 Task: Add an event with the title Sales Team Training and Skill Enhancement, date '2024/03/19', time 8:00 AM to 10:00 AMand add a description: The PIP Discussion will begin with a clear and concise explanation of the purpose and objectives of the performance improvement process. Participants will have a chance to understand the specific areas of concern and the expectations for improvement. The facilitator will ensure a supportive and non-judgmental environment, fostering open communication and active listening., put the event into Green category . Add location for the event as: Kuala Lumpur, Malaysia, logged in from the account softage.4@softage.netand send the event invitation to softage.9@softage.net and softage.10@softage.net. Set a reminder for the event 5 minutes before
Action: Mouse moved to (119, 93)
Screenshot: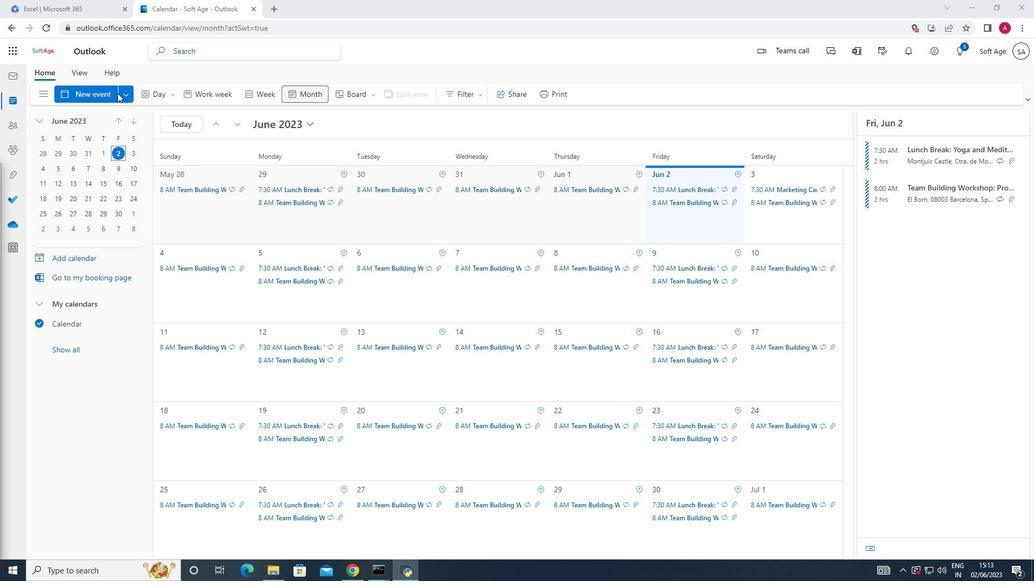 
Action: Mouse pressed left at (119, 93)
Screenshot: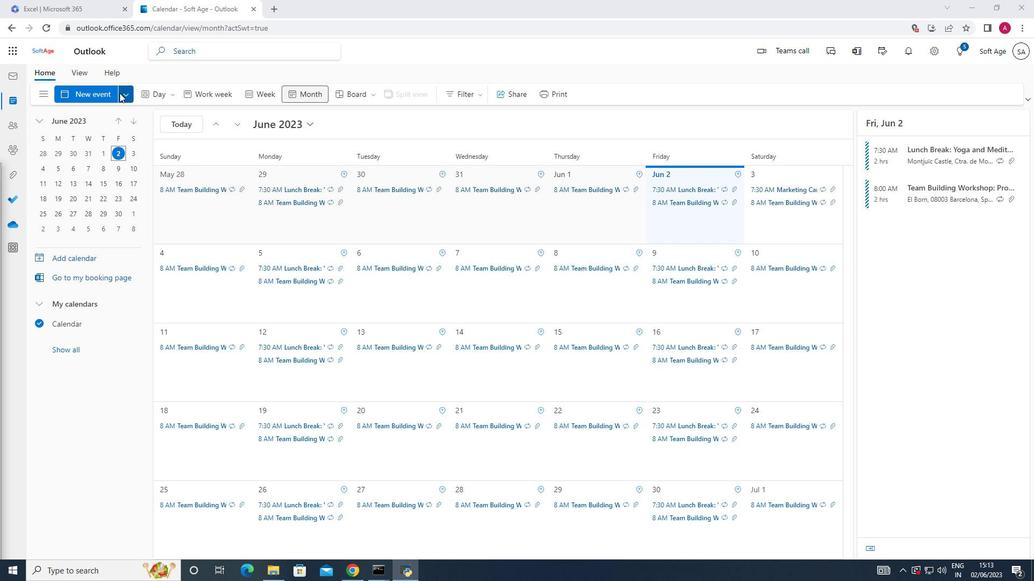
Action: Mouse moved to (89, 137)
Screenshot: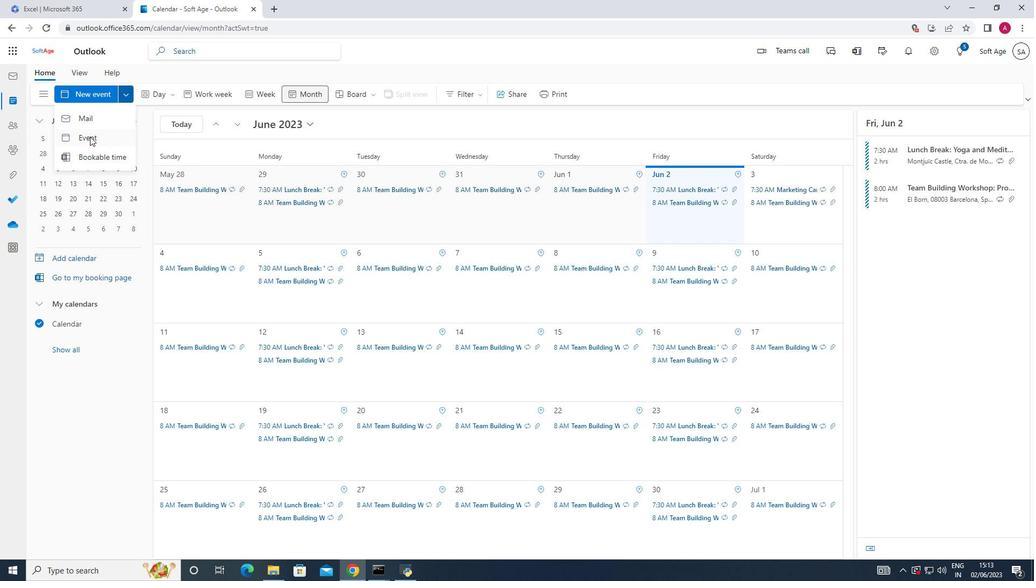 
Action: Mouse pressed left at (89, 137)
Screenshot: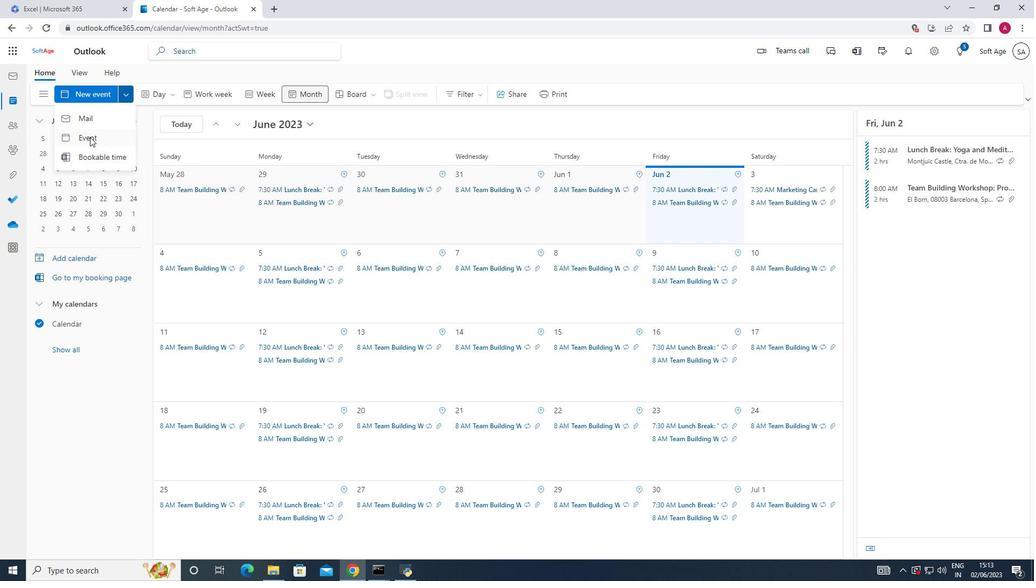 
Action: Mouse moved to (263, 163)
Screenshot: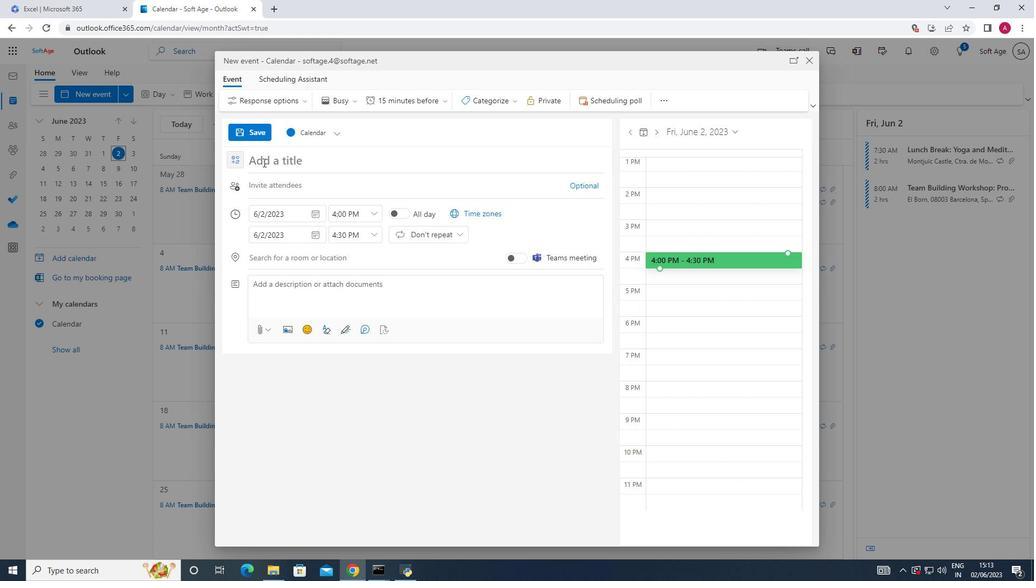 
Action: Mouse pressed left at (263, 163)
Screenshot: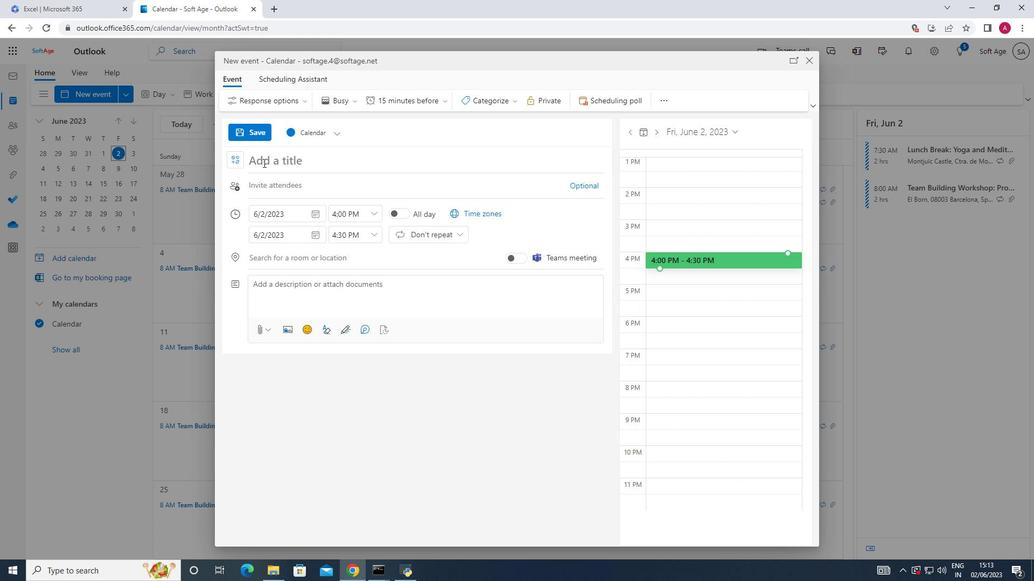 
Action: Key pressed <Key.shift><Key.shift><Key.shift><Key.shift><Key.shift><Key.shift><Key.shift><Key.shift><Key.shift><Key.shift><Key.shift><Key.shift><Key.shift><Key.shift><Key.shift><Key.shift><Key.shift><Key.shift><Key.shift><Key.shift><Key.shift><Key.shift><Key.shift><Key.shift><Key.shift><Key.shift><Key.shift><Key.shift><Key.shift><Key.shift><Key.shift><Key.shift><Key.shift>Sales<Key.space><Key.shift>Team<Key.space><Key.shift><Key.shift><Key.shift>Training<Key.space>and<Key.space><Key.shift>Skill<Key.space><Key.shift>Enhancement
Screenshot: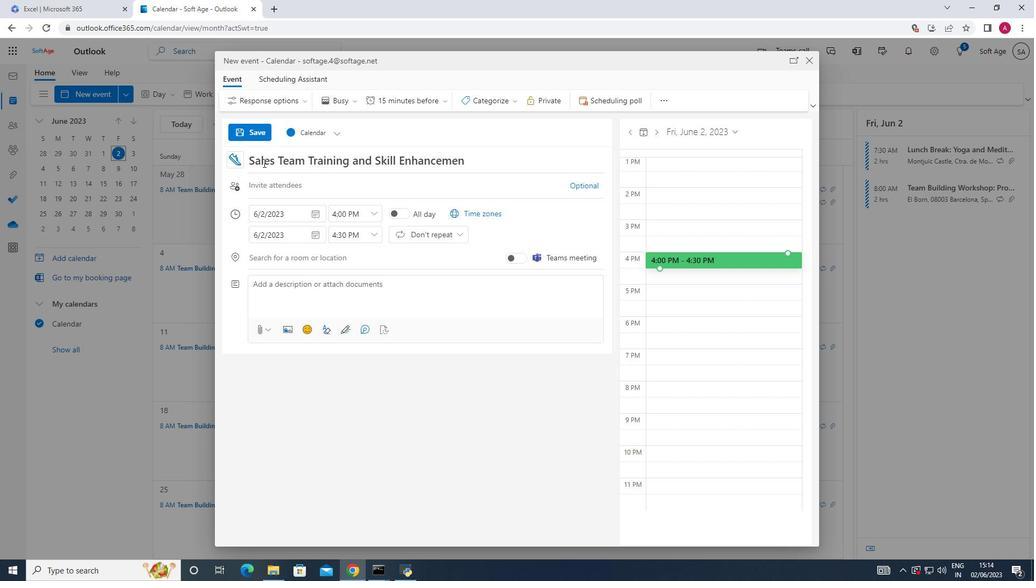 
Action: Mouse moved to (315, 217)
Screenshot: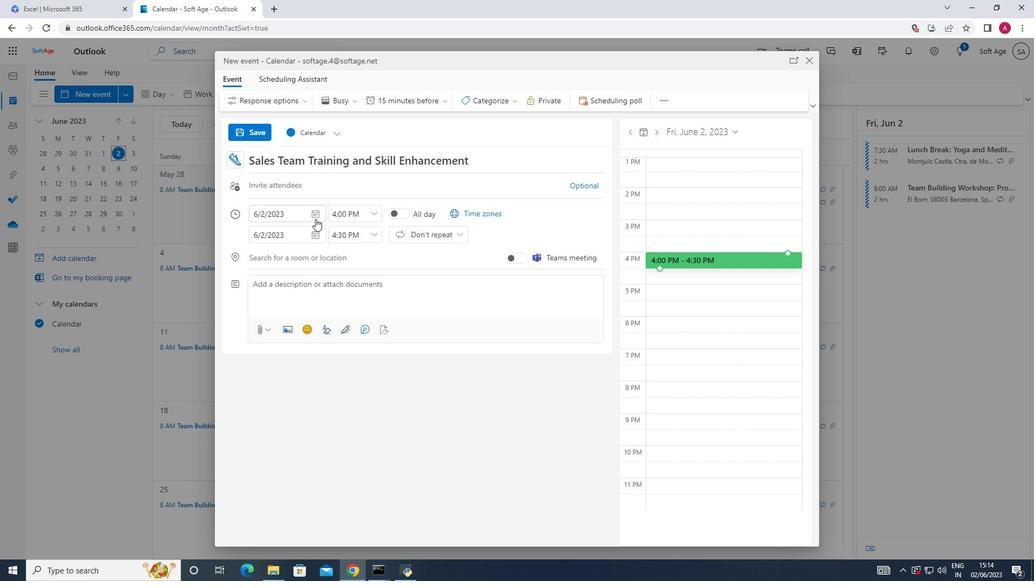 
Action: Mouse pressed left at (315, 217)
Screenshot: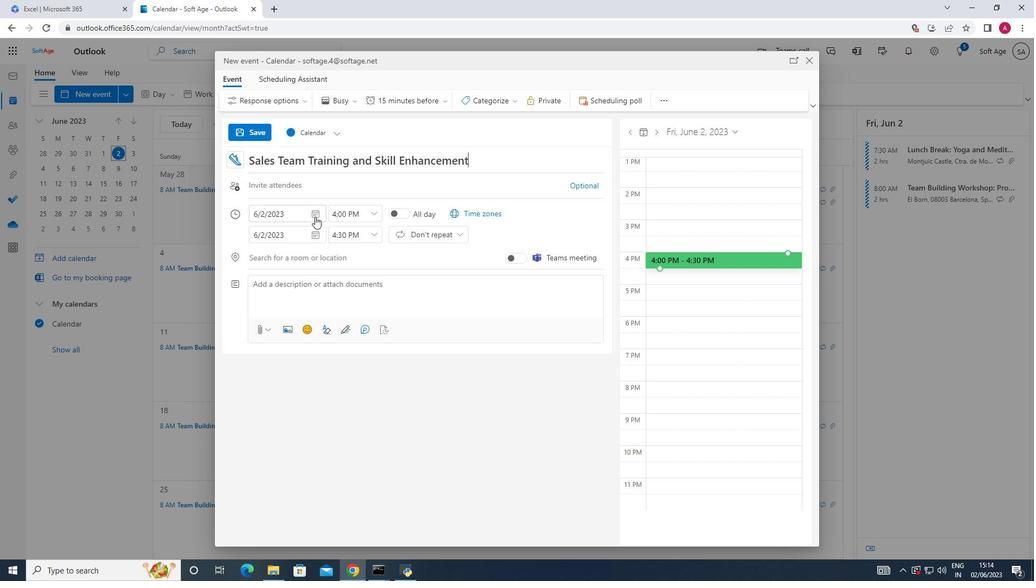 
Action: Mouse moved to (348, 238)
Screenshot: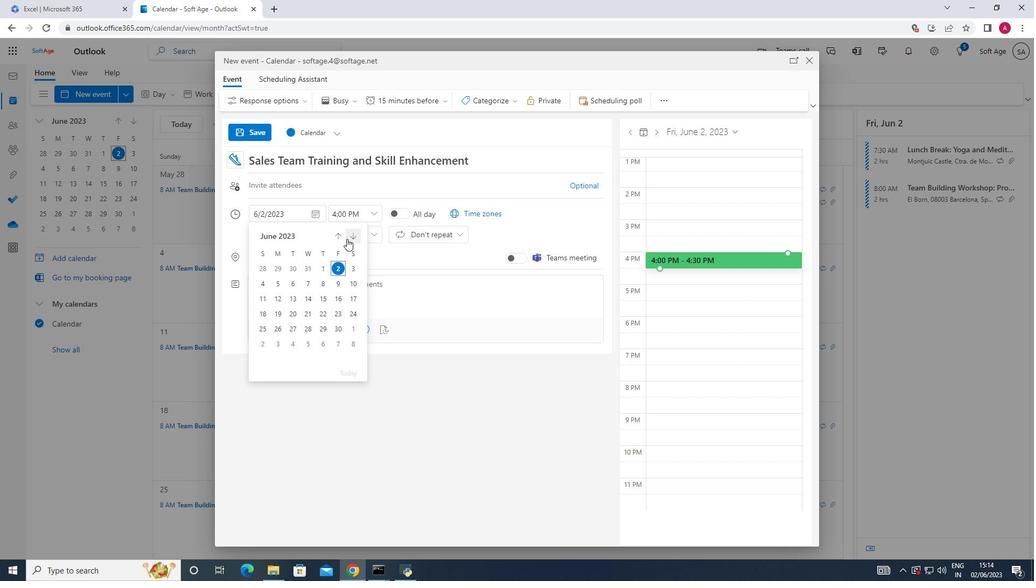 
Action: Mouse pressed left at (348, 238)
Screenshot: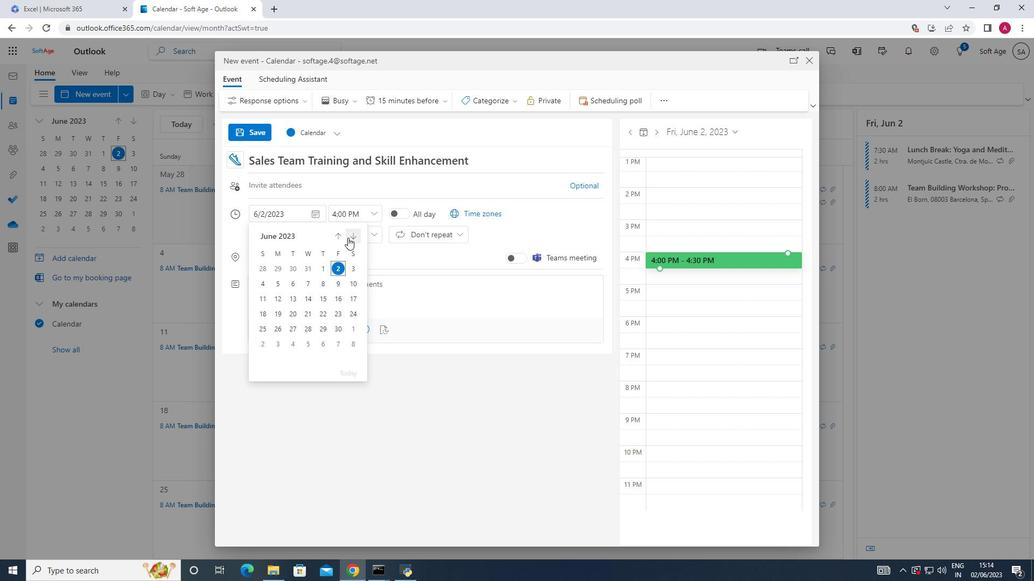 
Action: Mouse pressed left at (348, 238)
Screenshot: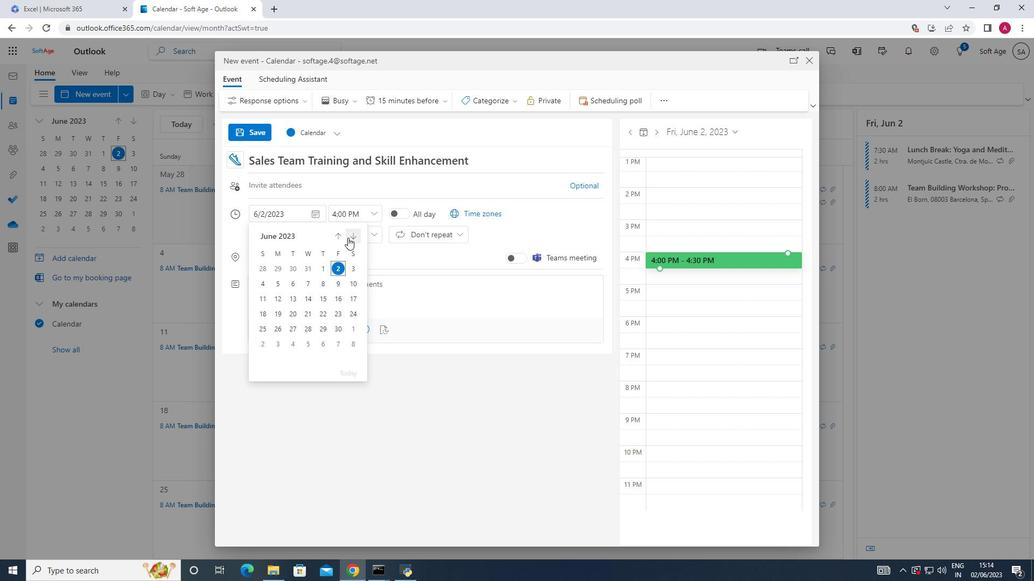 
Action: Mouse pressed left at (348, 238)
Screenshot: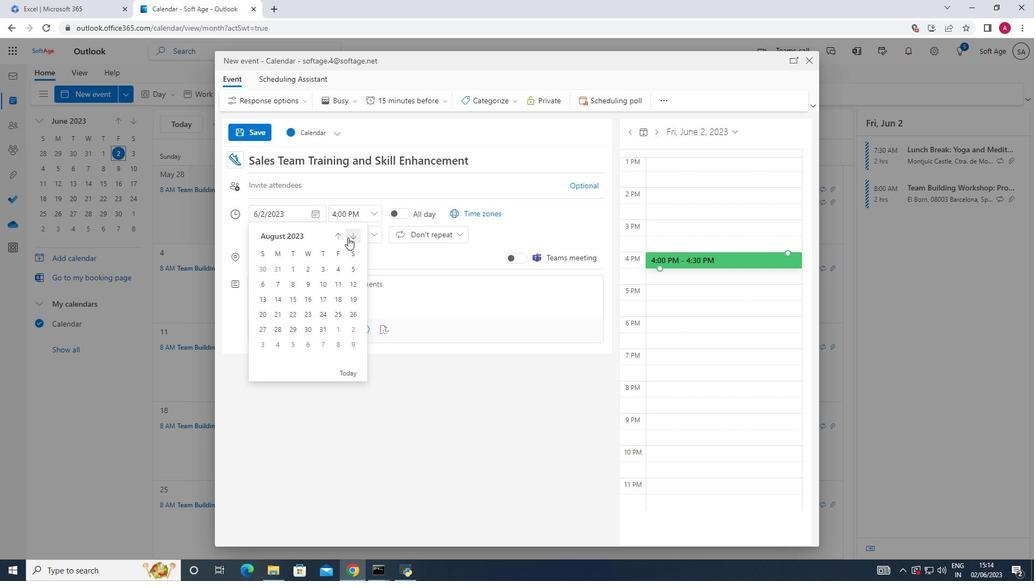 
Action: Mouse pressed left at (348, 238)
Screenshot: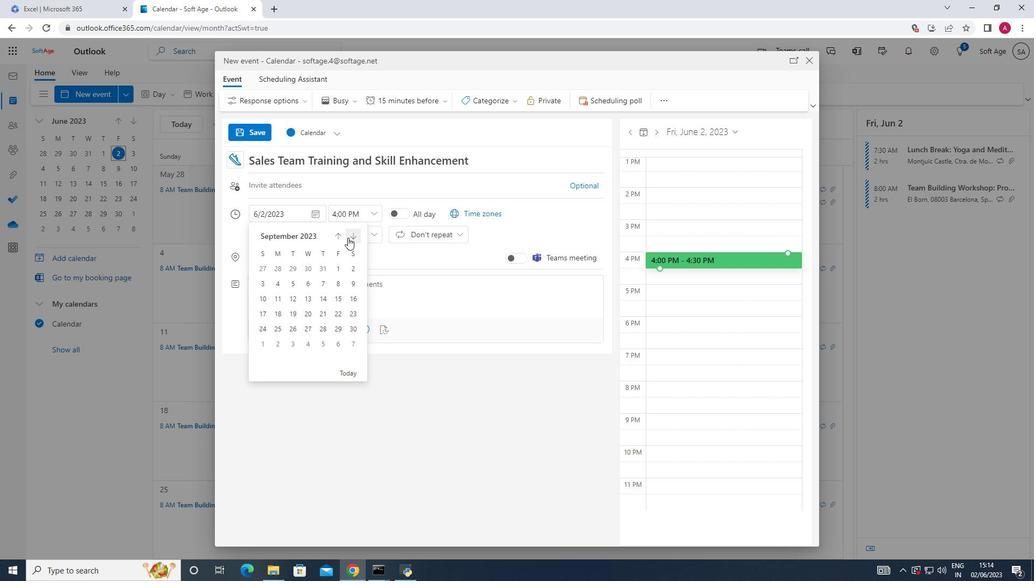 
Action: Mouse pressed left at (348, 238)
Screenshot: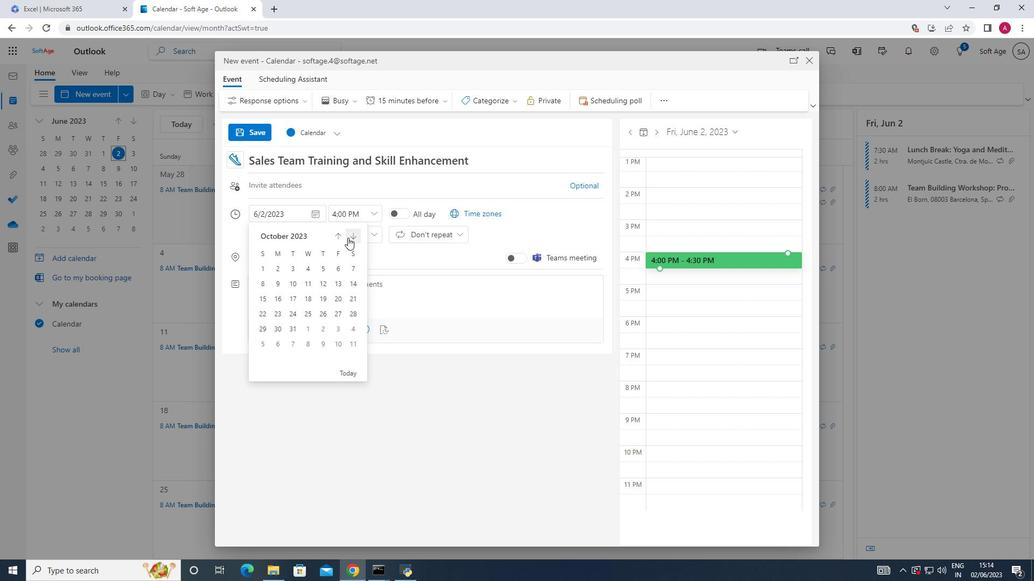
Action: Mouse pressed left at (348, 238)
Screenshot: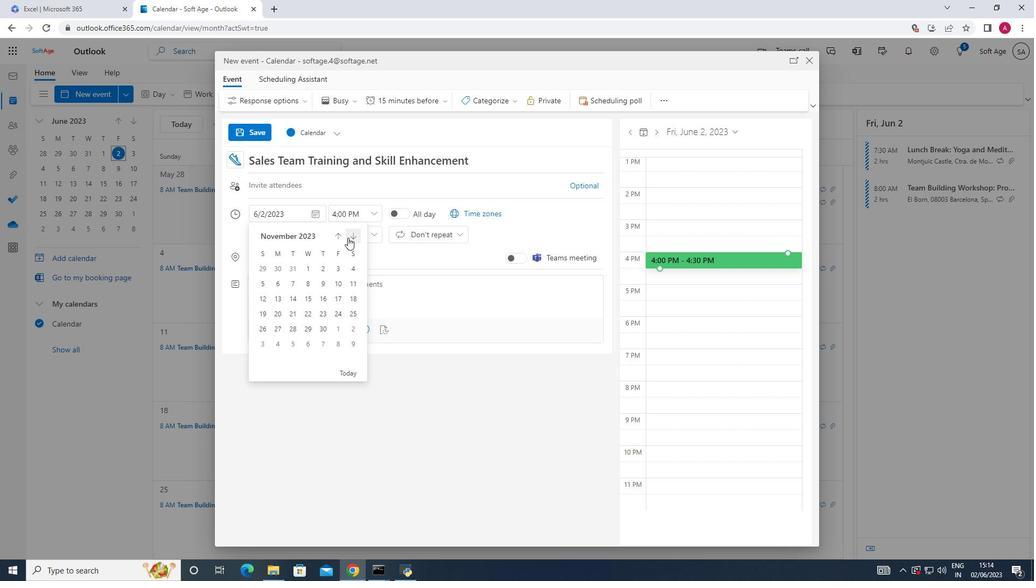 
Action: Mouse pressed left at (348, 238)
Screenshot: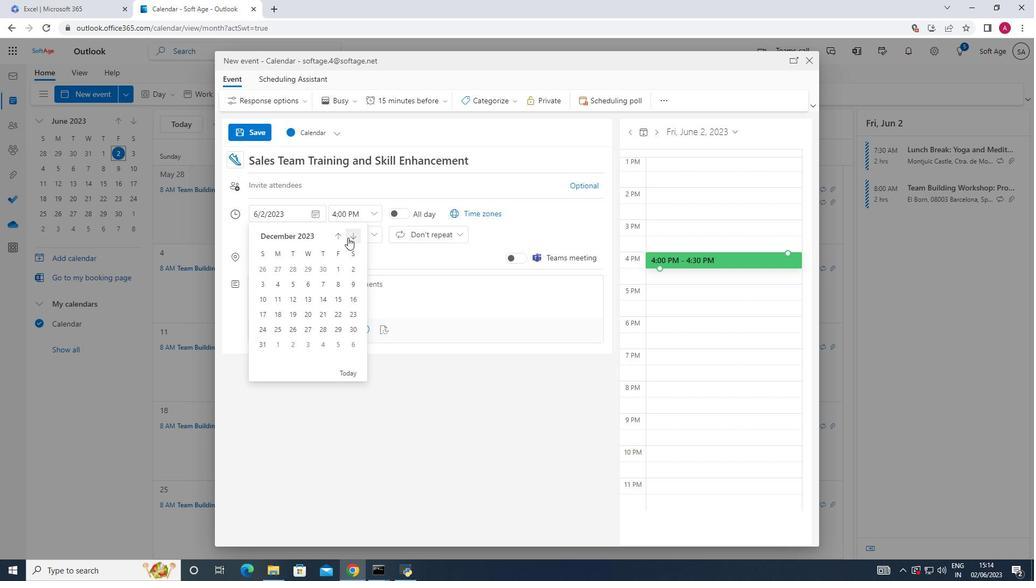 
Action: Mouse pressed left at (348, 238)
Screenshot: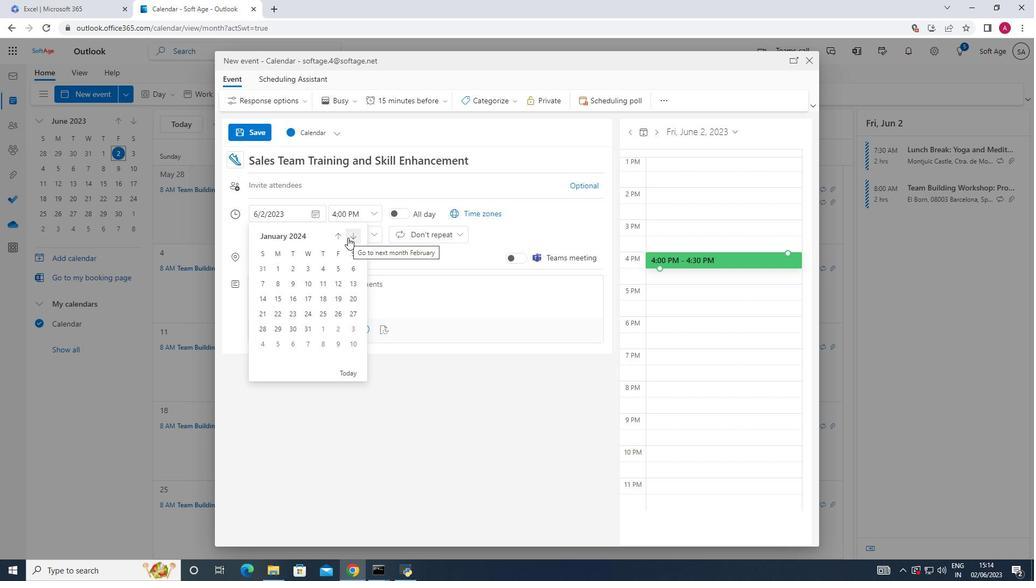 
Action: Mouse pressed left at (348, 238)
Screenshot: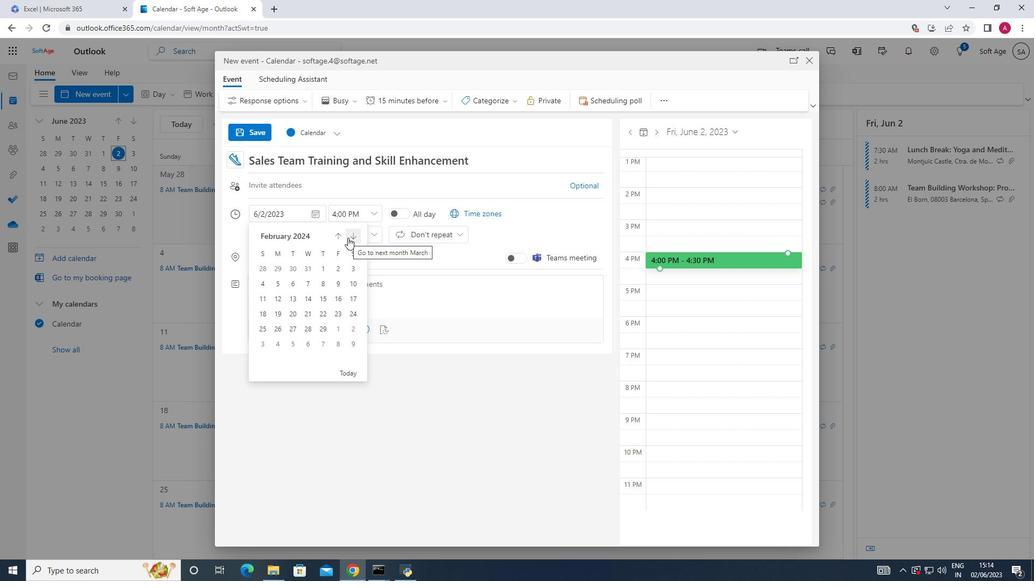 
Action: Mouse moved to (295, 310)
Screenshot: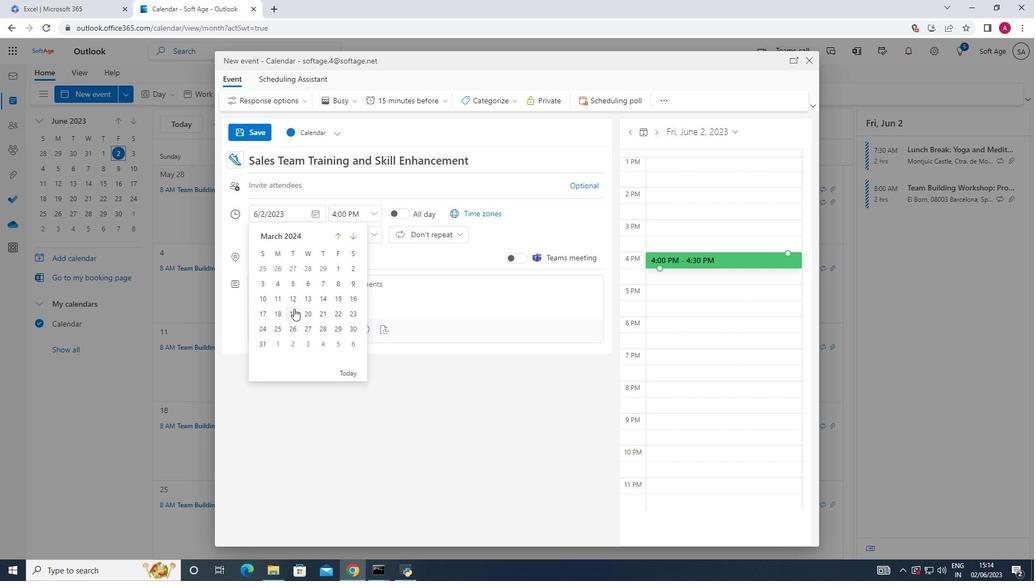 
Action: Mouse pressed left at (295, 310)
Screenshot: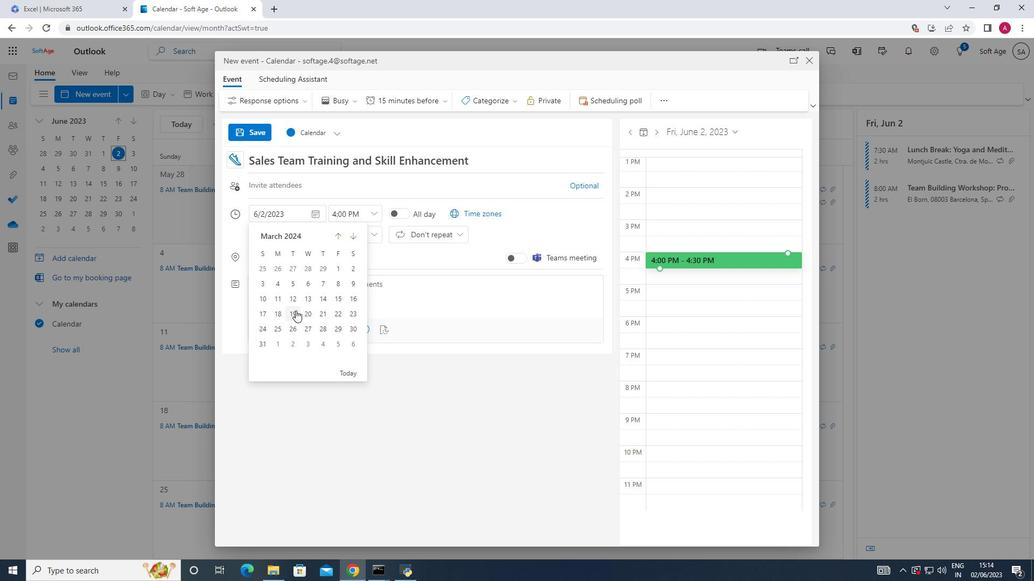 
Action: Mouse moved to (375, 212)
Screenshot: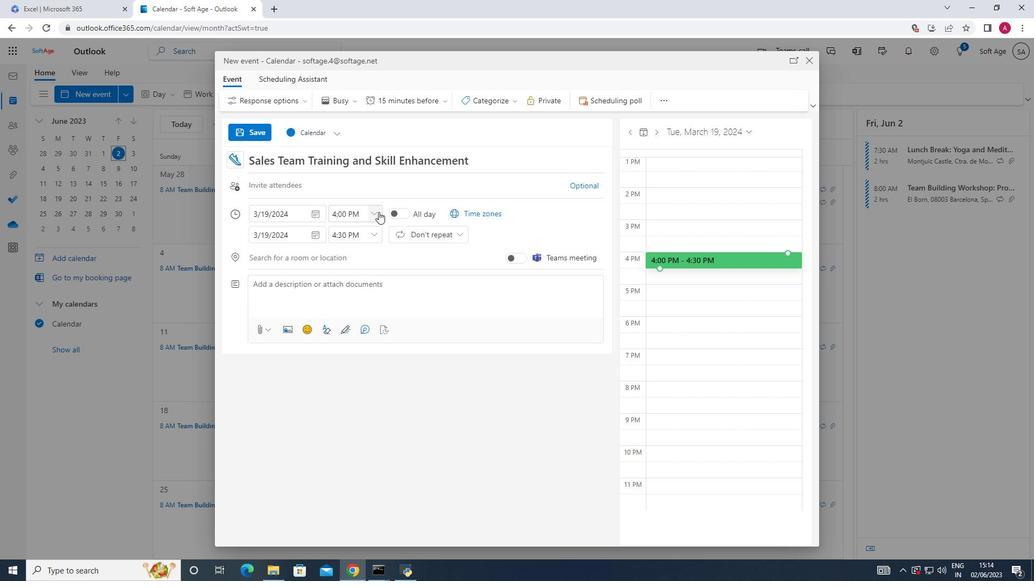 
Action: Mouse pressed left at (375, 212)
Screenshot: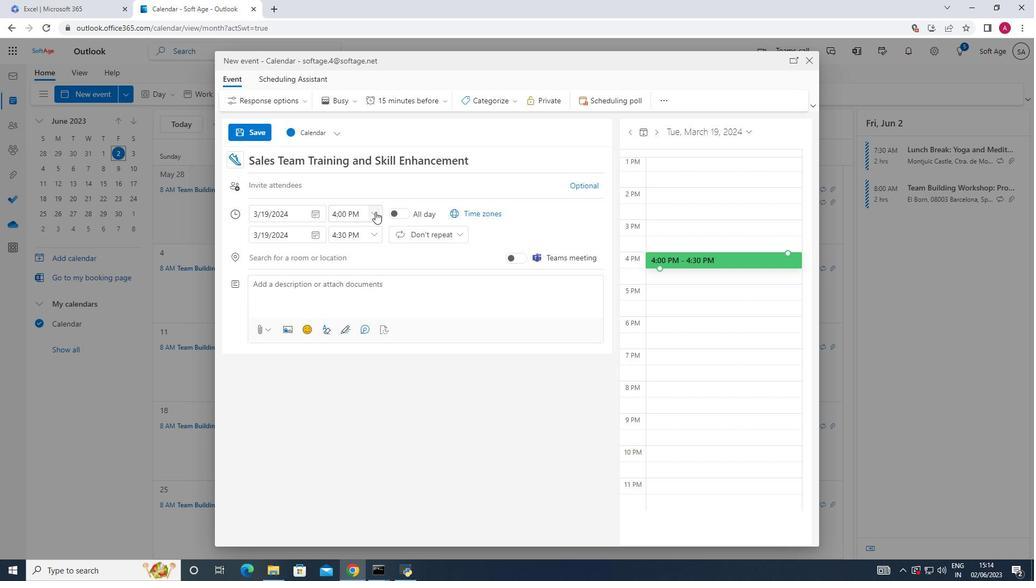 
Action: Mouse moved to (360, 240)
Screenshot: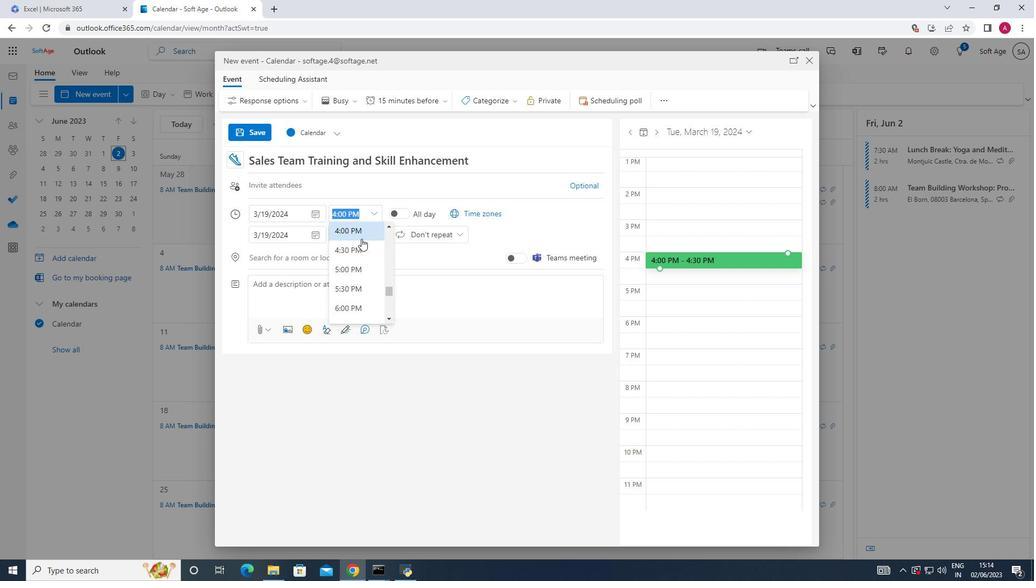 
Action: Mouse scrolled (360, 241) with delta (0, 0)
Screenshot: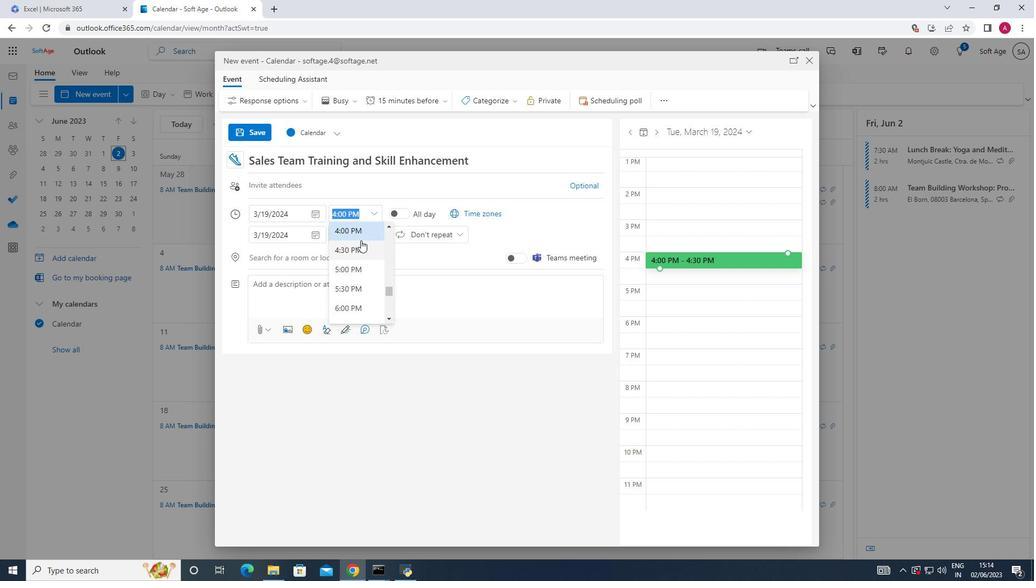 
Action: Mouse scrolled (360, 241) with delta (0, 0)
Screenshot: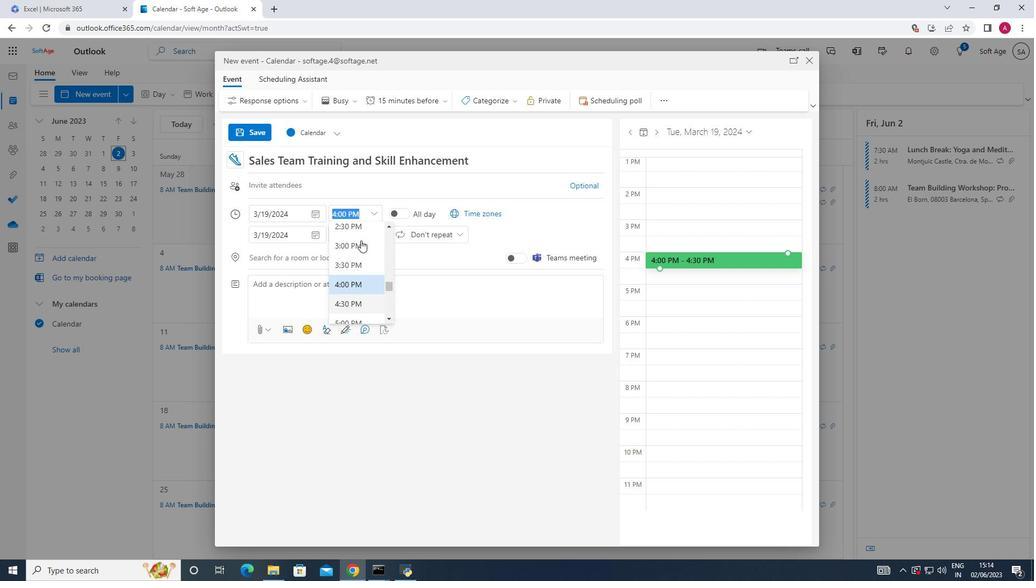 
Action: Mouse scrolled (360, 241) with delta (0, 0)
Screenshot: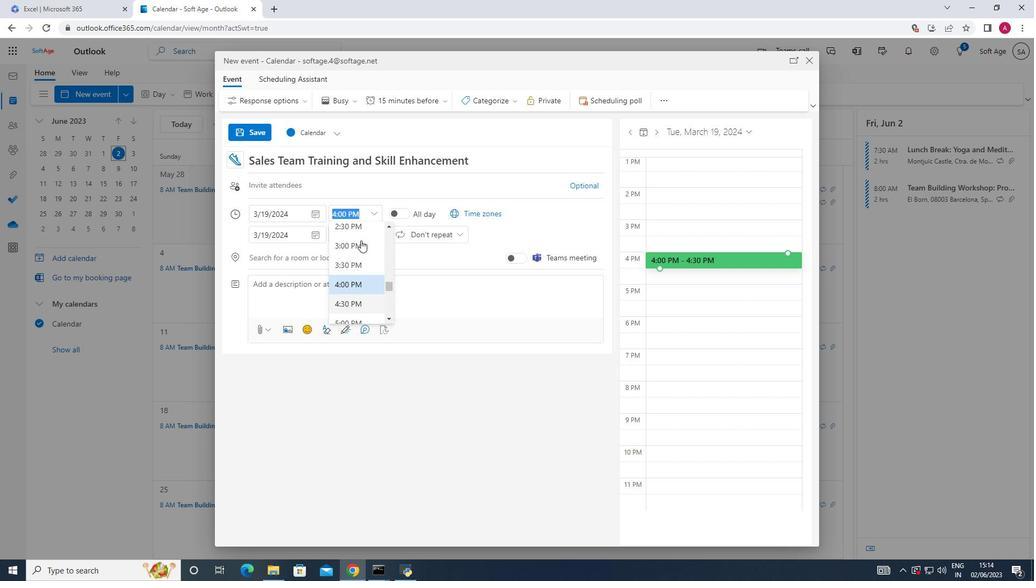 
Action: Mouse scrolled (360, 241) with delta (0, 0)
Screenshot: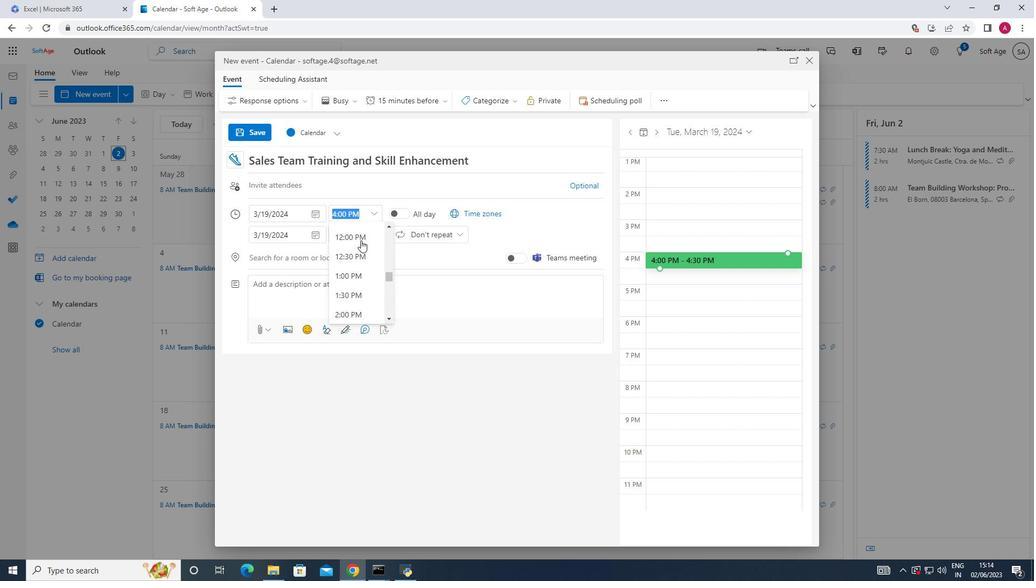 
Action: Mouse scrolled (360, 241) with delta (0, 0)
Screenshot: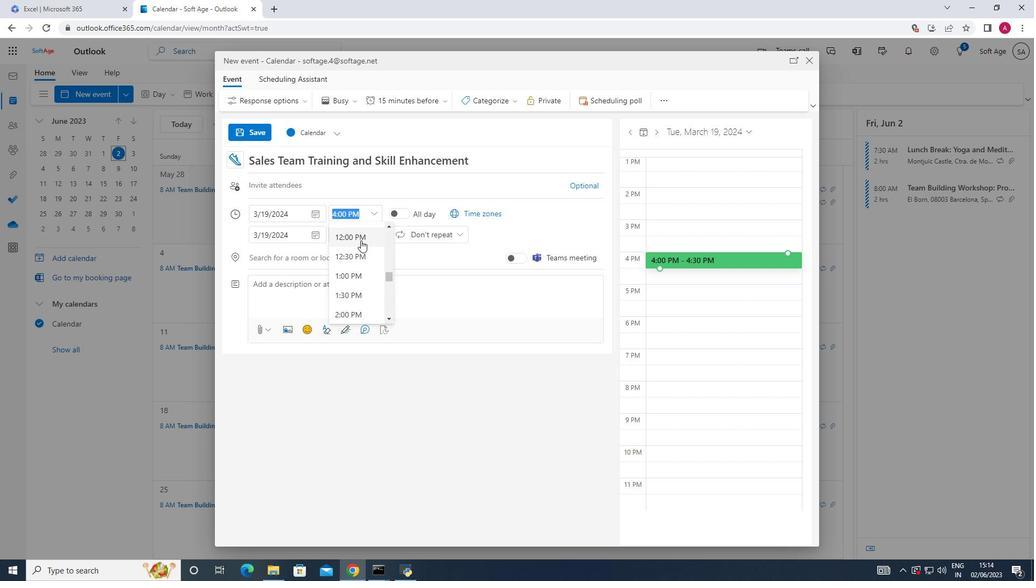 
Action: Mouse scrolled (360, 241) with delta (0, 0)
Screenshot: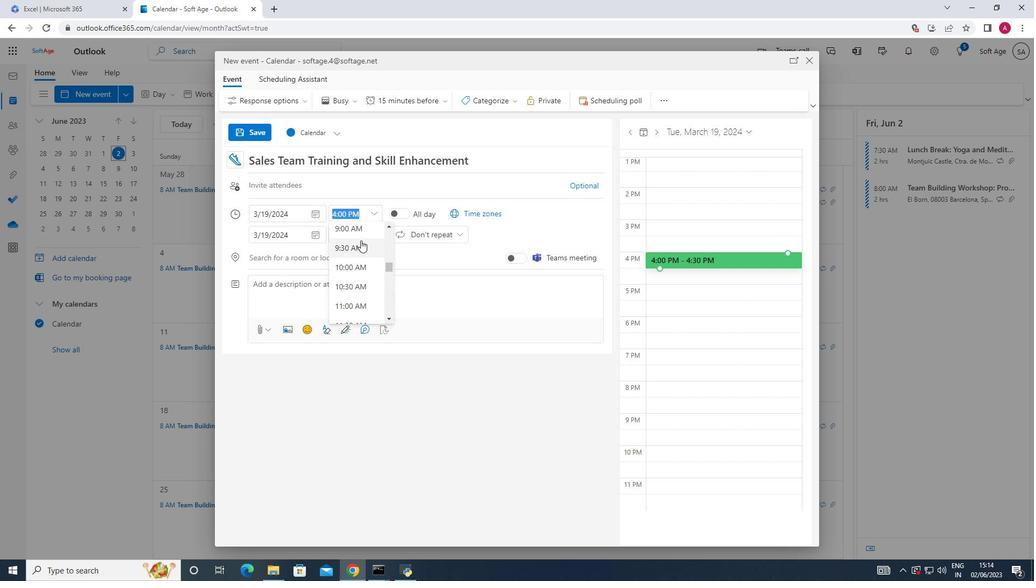 
Action: Mouse scrolled (360, 241) with delta (0, 0)
Screenshot: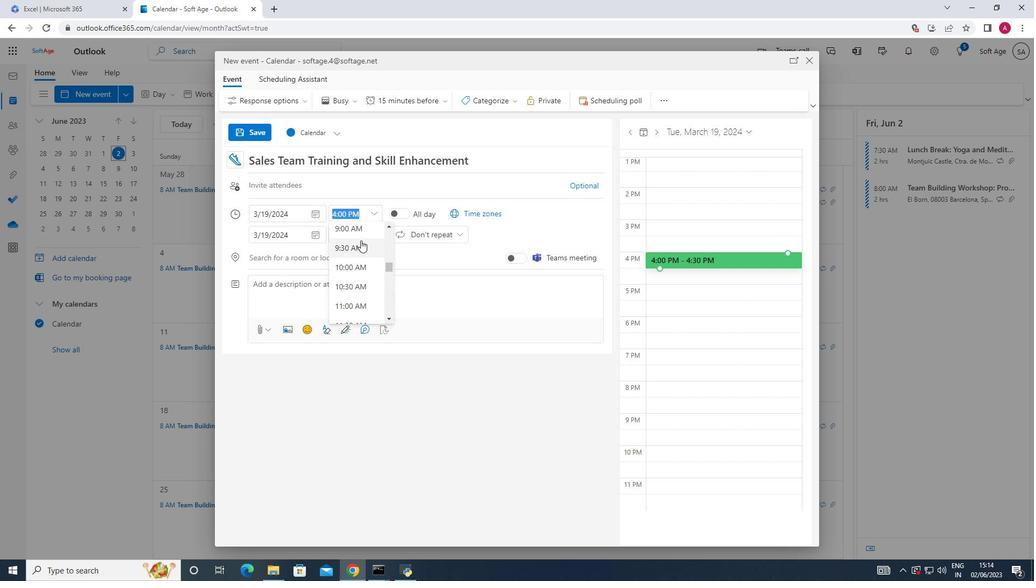
Action: Mouse scrolled (360, 240) with delta (0, 0)
Screenshot: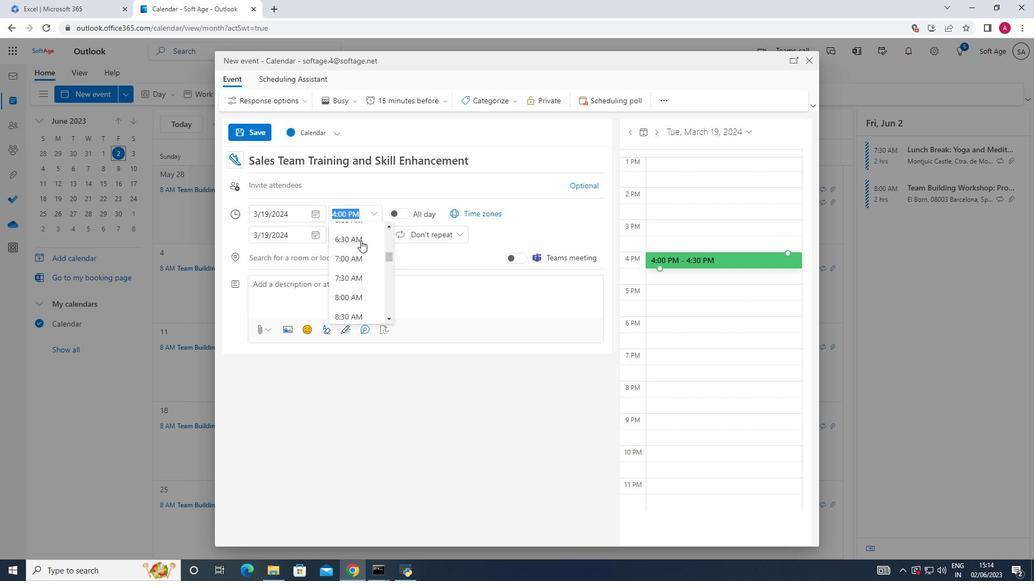 
Action: Mouse moved to (351, 240)
Screenshot: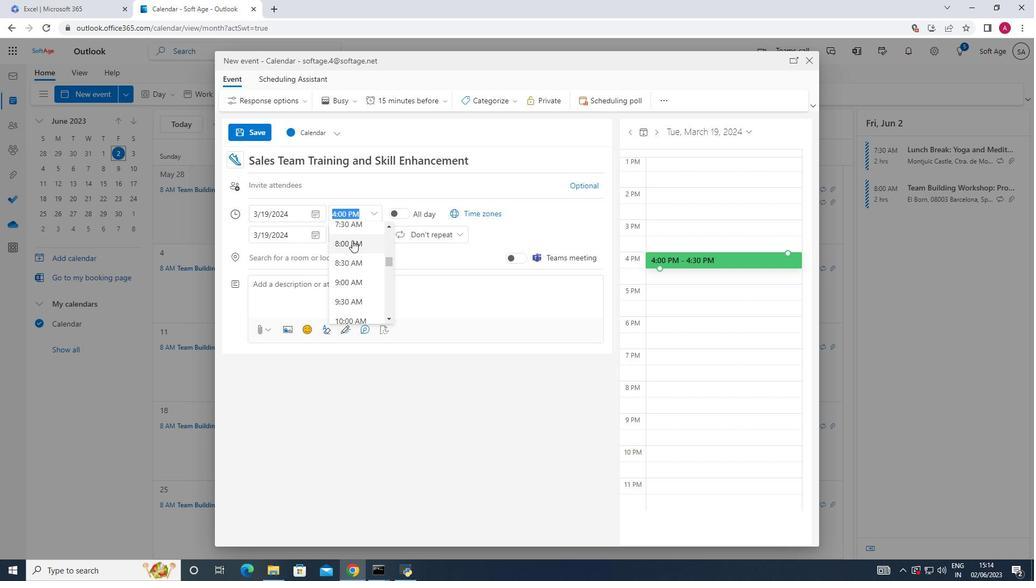 
Action: Mouse pressed left at (351, 240)
Screenshot: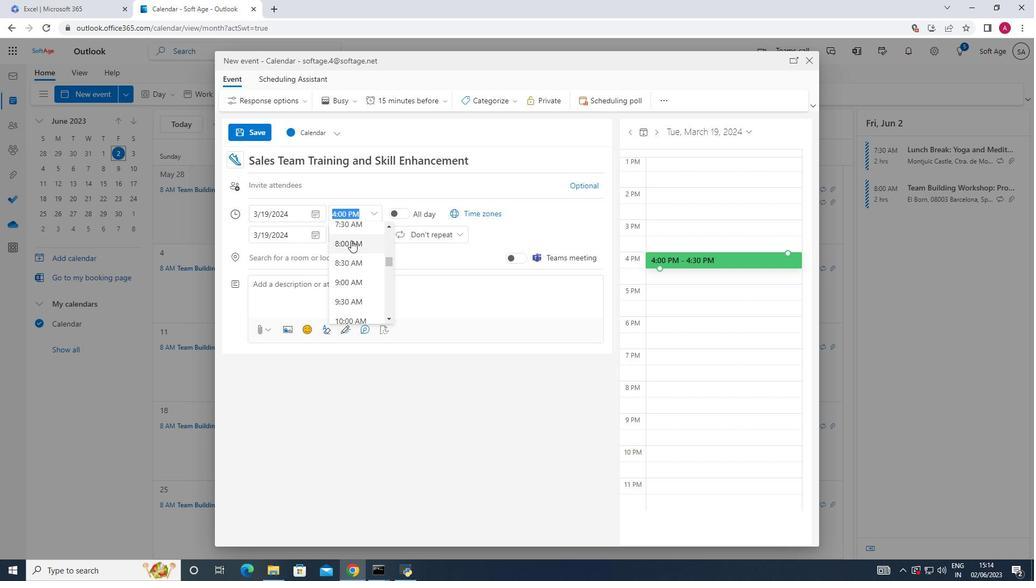 
Action: Mouse moved to (372, 235)
Screenshot: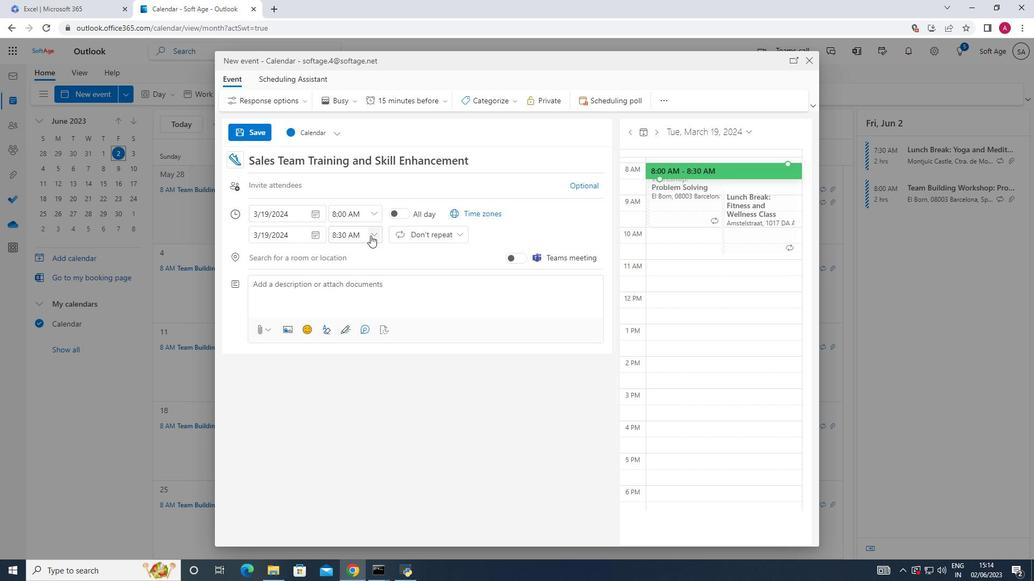 
Action: Mouse pressed left at (372, 235)
Screenshot: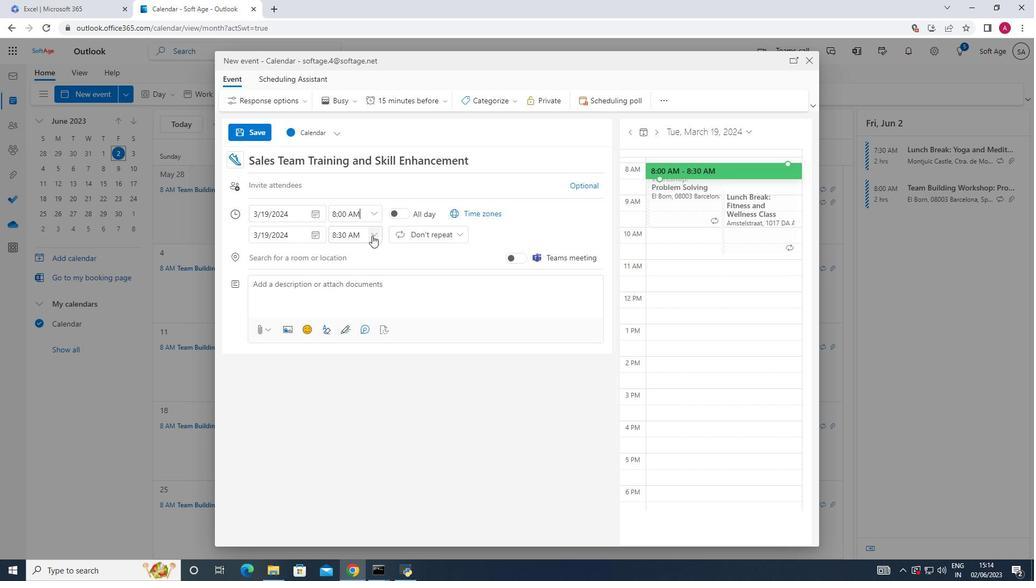 
Action: Mouse moved to (359, 304)
Screenshot: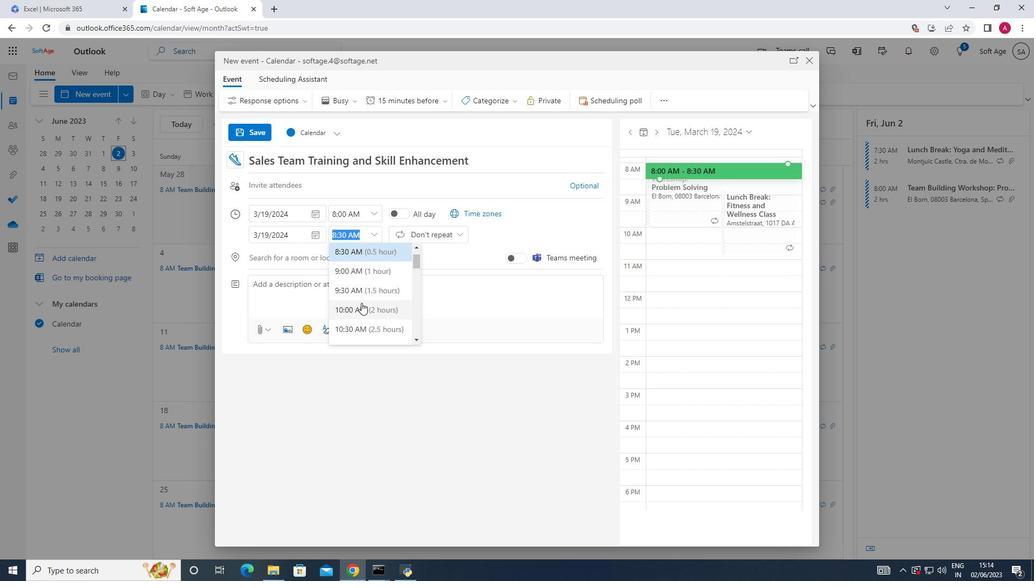 
Action: Mouse pressed left at (359, 304)
Screenshot: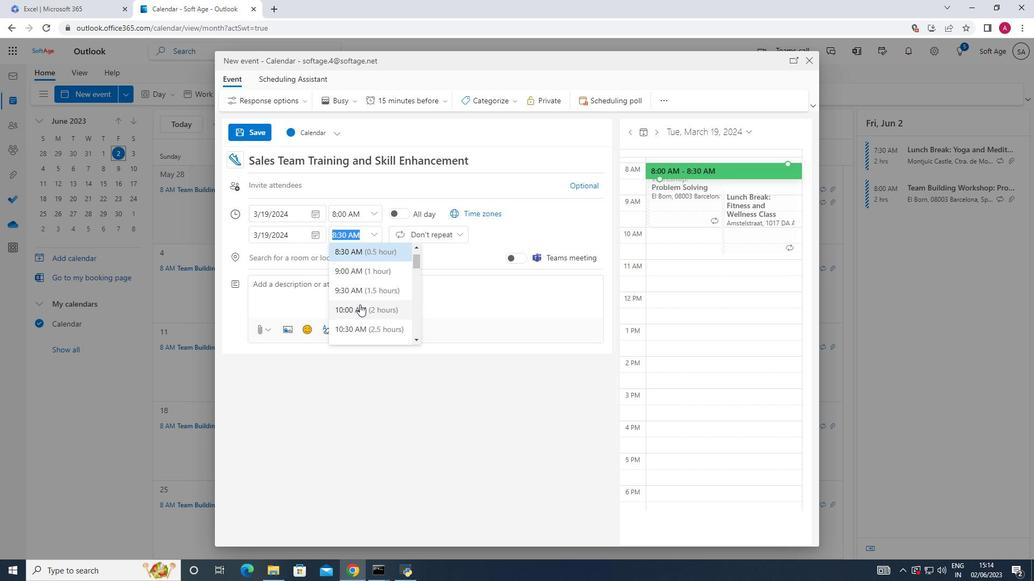 
Action: Mouse moved to (294, 287)
Screenshot: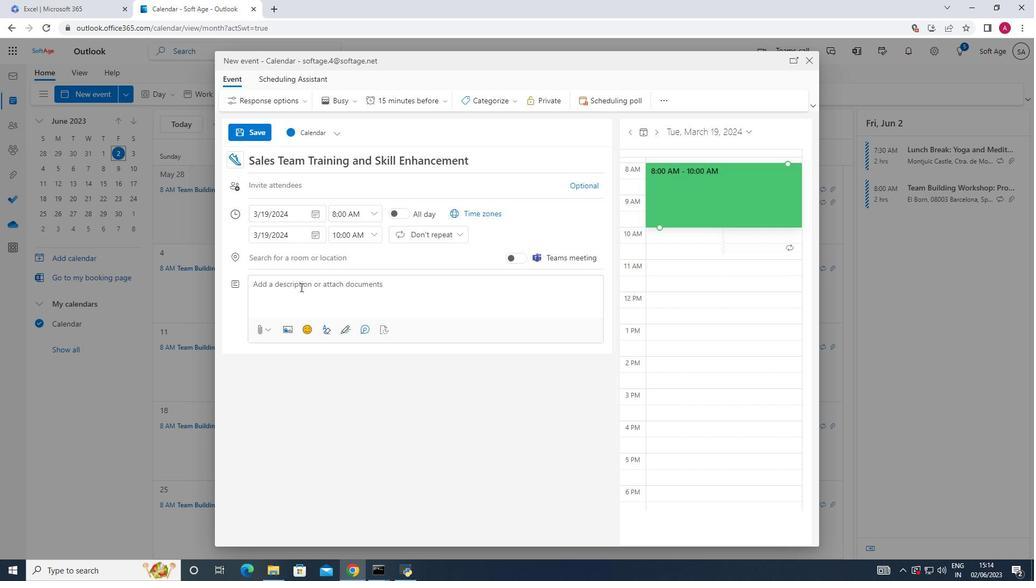 
Action: Mouse pressed left at (294, 287)
Screenshot: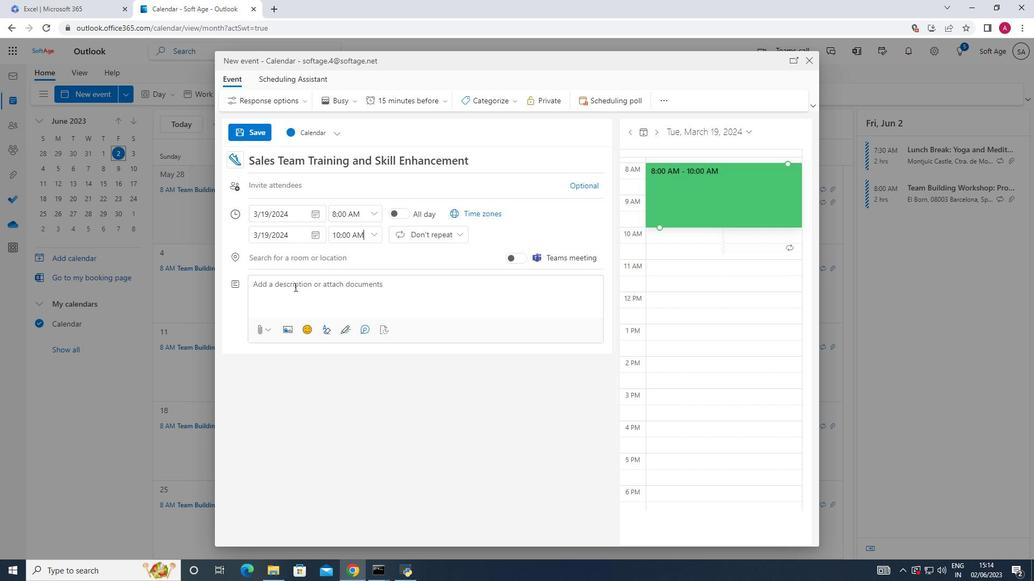 
Action: Key pressed <Key.shift>The<Key.space><Key.shift>PIP<Key.space><Key.shift>Discussion<Key.space>will<Key.space>begin<Key.space>with<Key.space>a<Key.space>clear<Key.space>and<Key.space>concise<Key.space>explanation<Key.space>of<Key.space>the<Key.space>purpose<Key.space>and<Key.space>objectives<Key.space>of<Key.space>the<Key.space>performance<Key.space>improvement<Key.space>process.<Key.space>p<Key.backspace><Key.shift_r>Participants<Key.space>wii<Key.backspace>ll<Key.space>have<Key.space>a<Key.space>chance<Key.space>to<Key.space>understand<Key.space>the<Key.space>specific<Key.space>areas<Key.space>of<Key.space>concern<Key.space>and<Key.space>the<Key.space>expectations<Key.space>for<Key.space>improvement.<Key.space><Key.shift><Key.shift><Key.shift><Key.shift><Key.shift><Key.shift><Key.shift><Key.shift><Key.shift><Key.shift><Key.shift><Key.shift><Key.shift><Key.shift><Key.shift><Key.shift><Key.shift><Key.shift><Key.shift><Key.shift><Key.shift><Key.shift><Key.shift><Key.shift>The<Key.space>facilitor<Key.space>
Screenshot: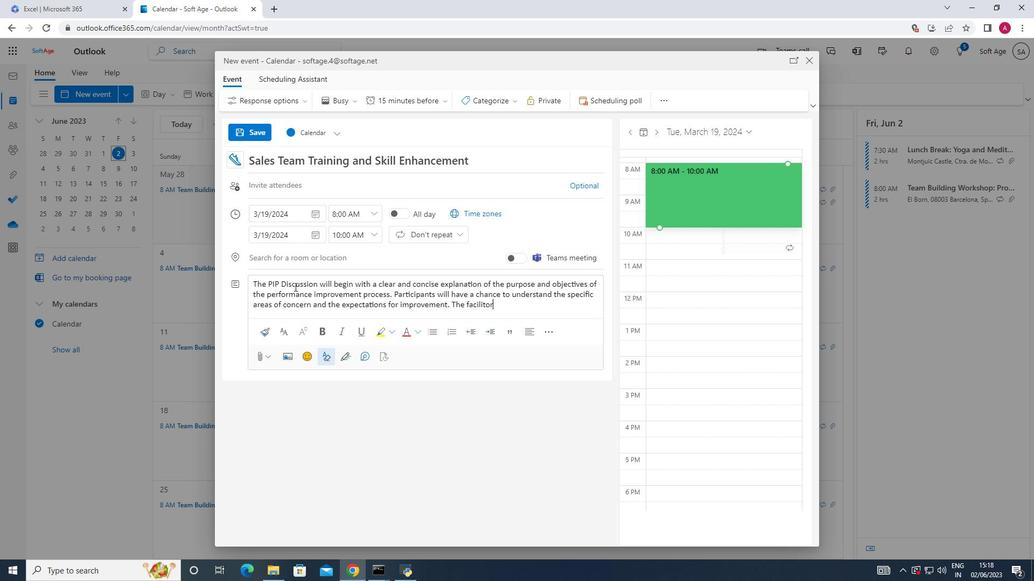 
Action: Mouse moved to (484, 305)
Screenshot: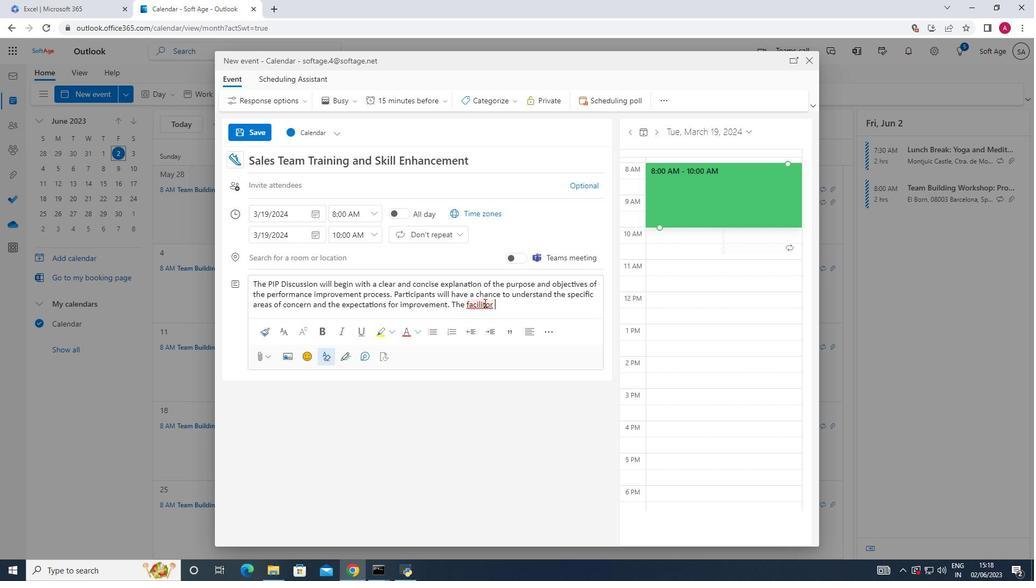 
Action: Mouse pressed left at (484, 305)
Screenshot: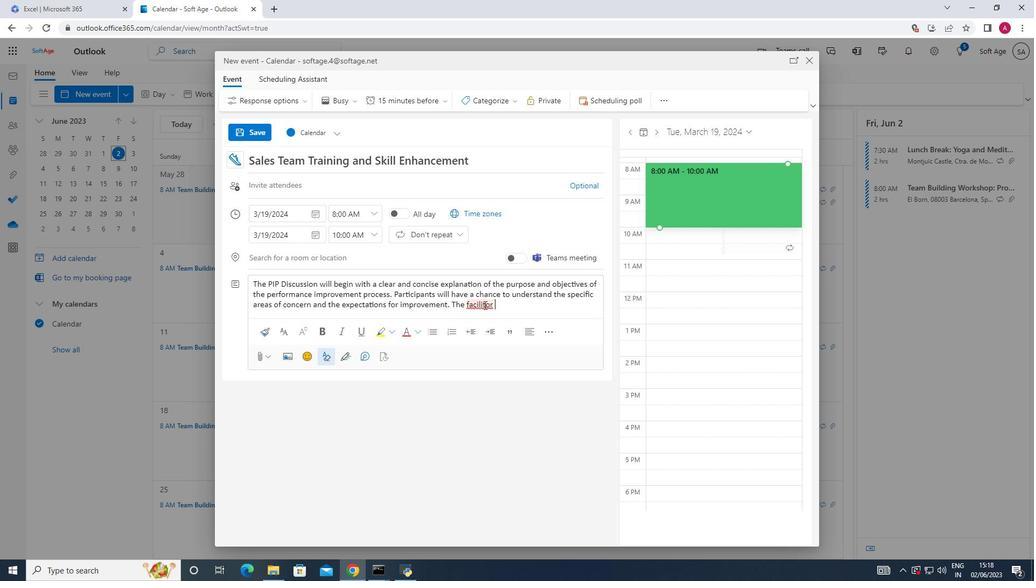 
Action: Mouse moved to (480, 343)
Screenshot: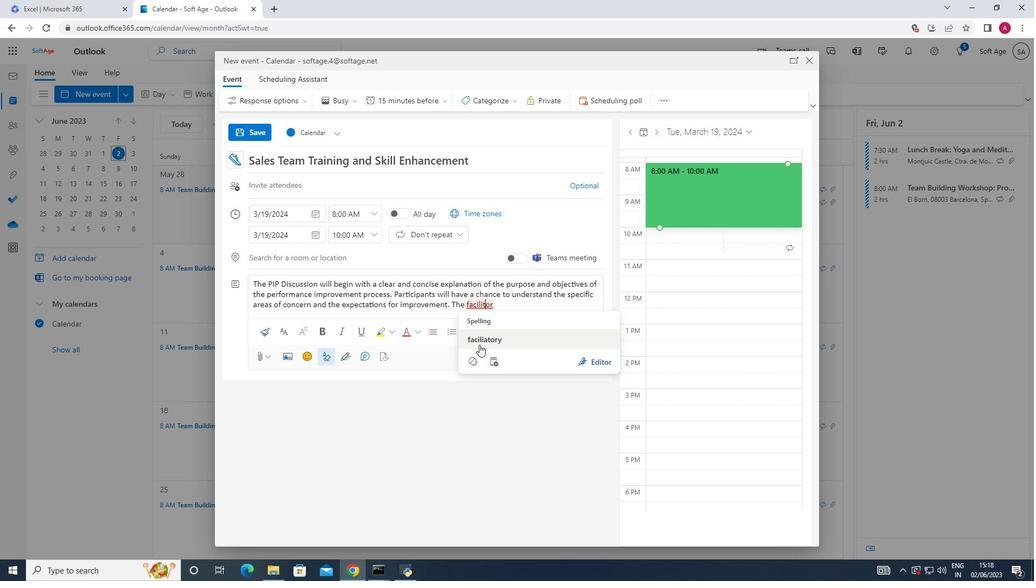 
Action: Mouse pressed left at (480, 343)
Screenshot: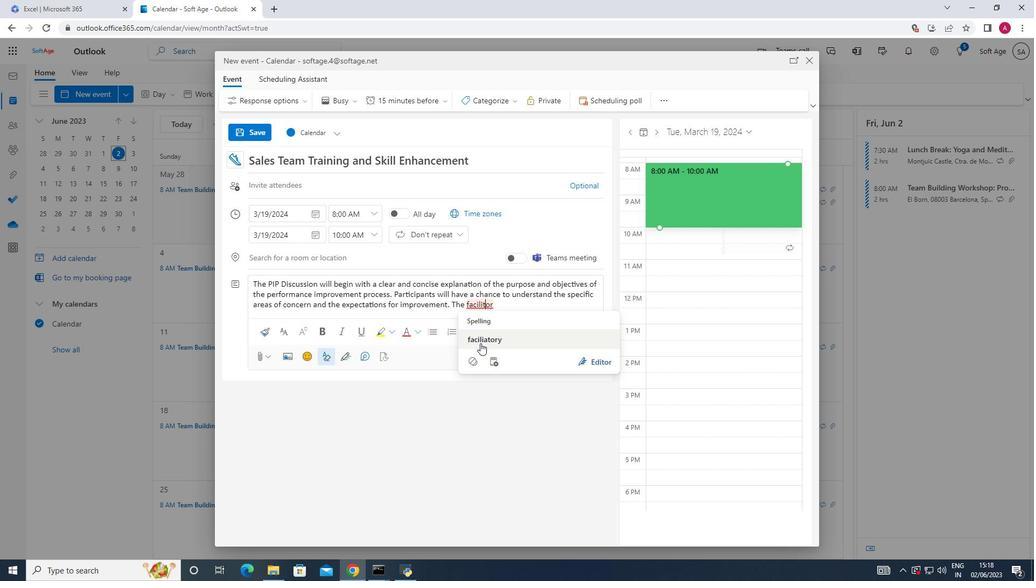 
Action: Mouse moved to (476, 292)
Screenshot: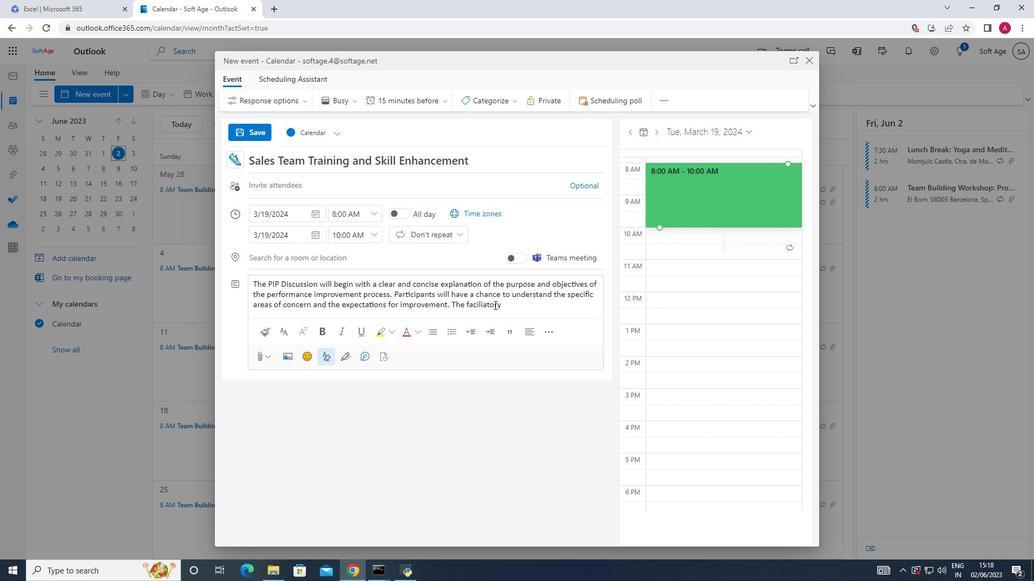 
Action: Key pressed <Key.backspace><Key.space><Key.shift>Will<Key.space>ensure<Key.space>a<Key.space>supportive<Key.space>and<Key.space>non-judge<Key.backspace>mental<Key.space>environment,<Key.space>fostering<Key.space>open<Key.space>communication<Key.space>and<Key.space>active<Key.space>listing.,
Screenshot: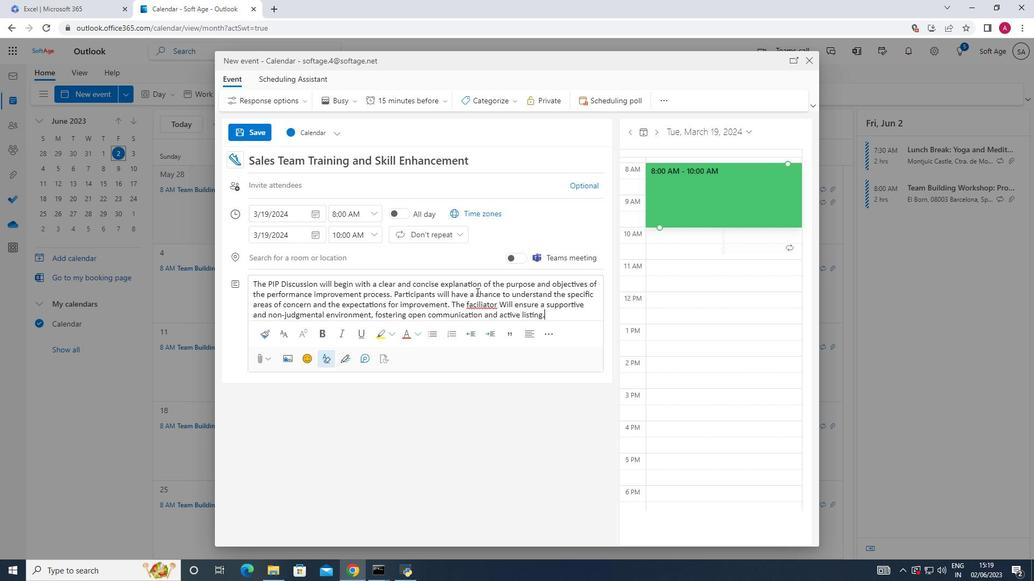 
Action: Mouse moved to (518, 104)
Screenshot: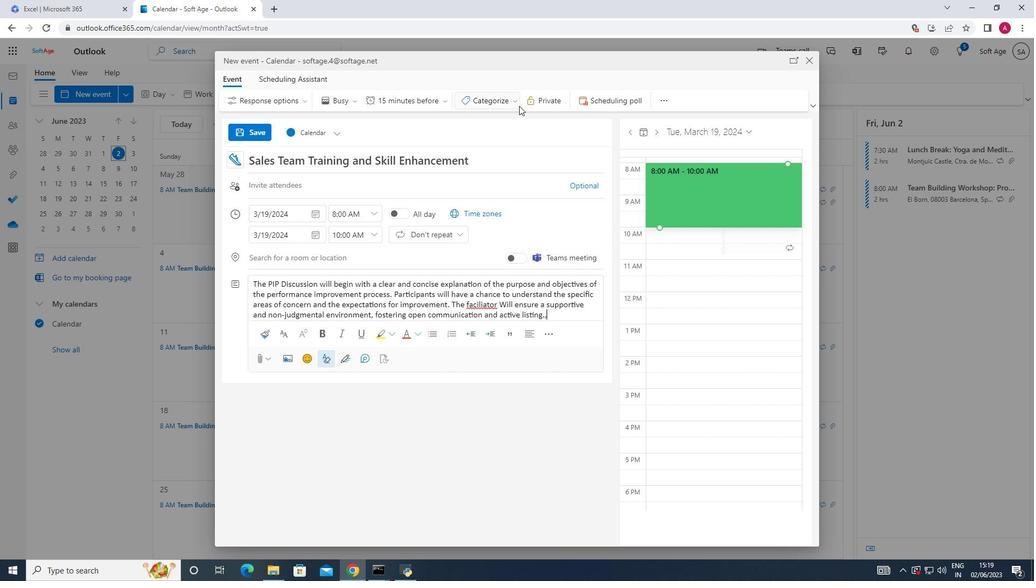 
Action: Mouse pressed left at (518, 104)
Screenshot: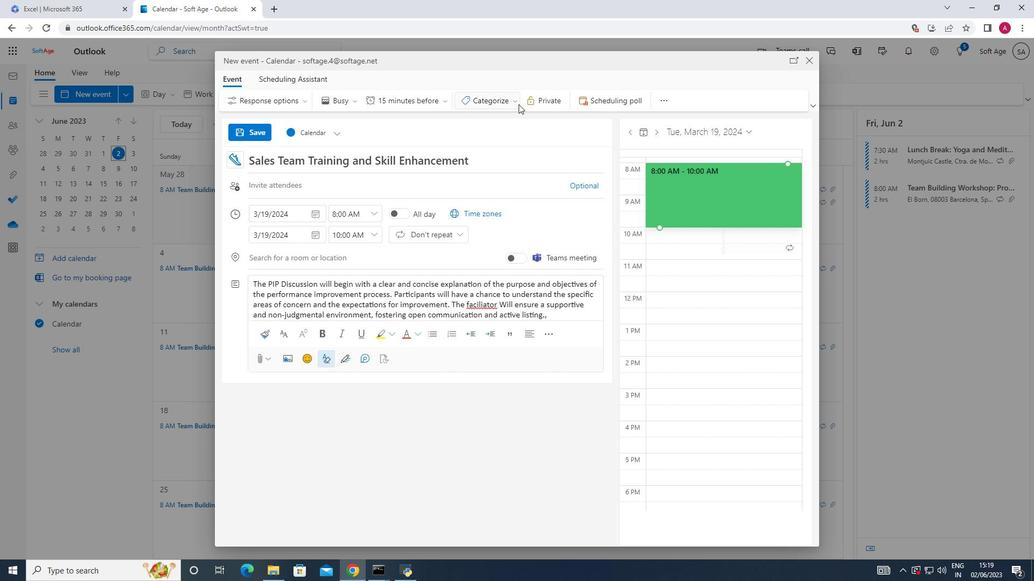 
Action: Mouse moved to (508, 135)
Screenshot: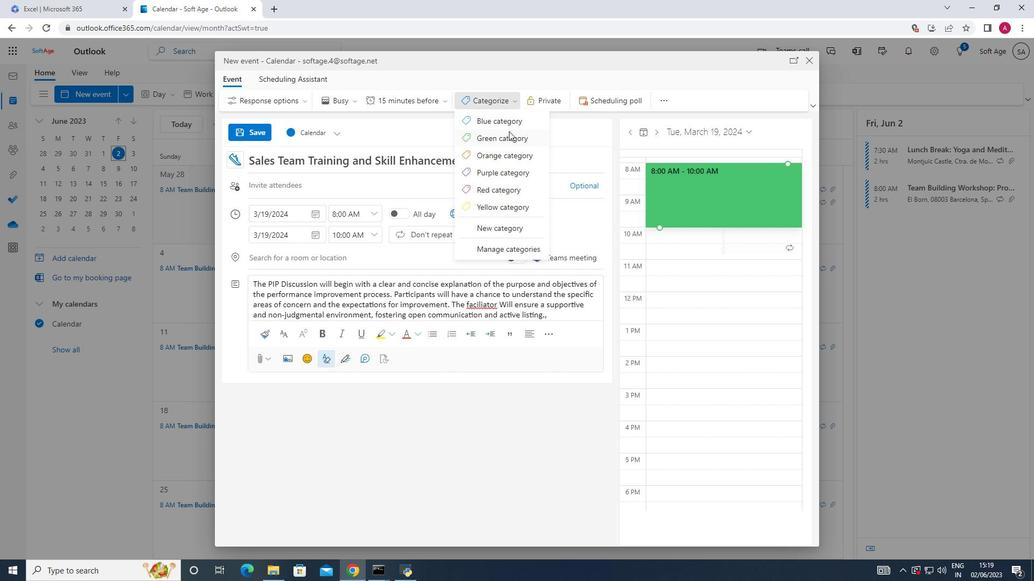 
Action: Mouse pressed left at (508, 135)
Screenshot: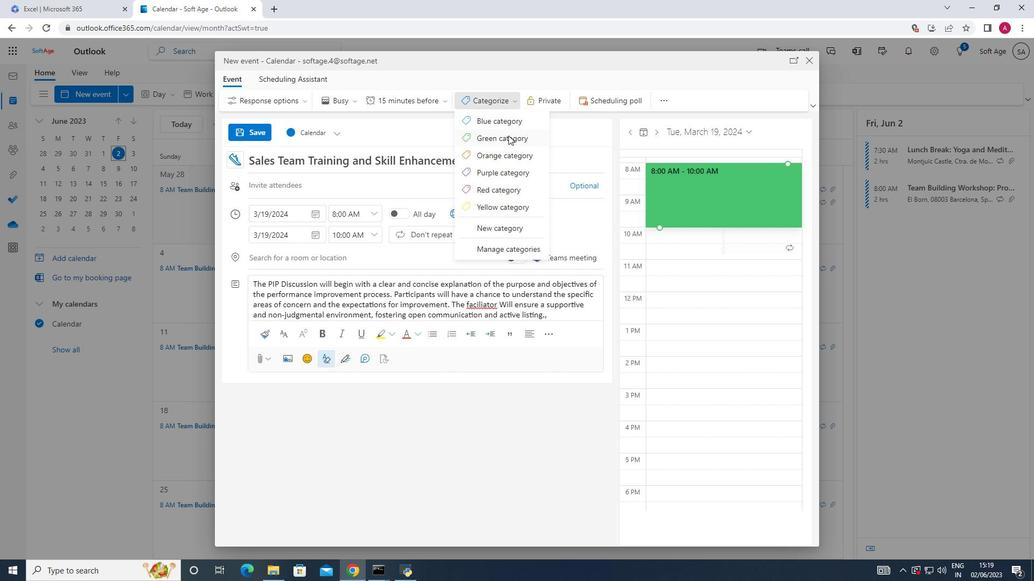 
Action: Mouse moved to (485, 305)
Screenshot: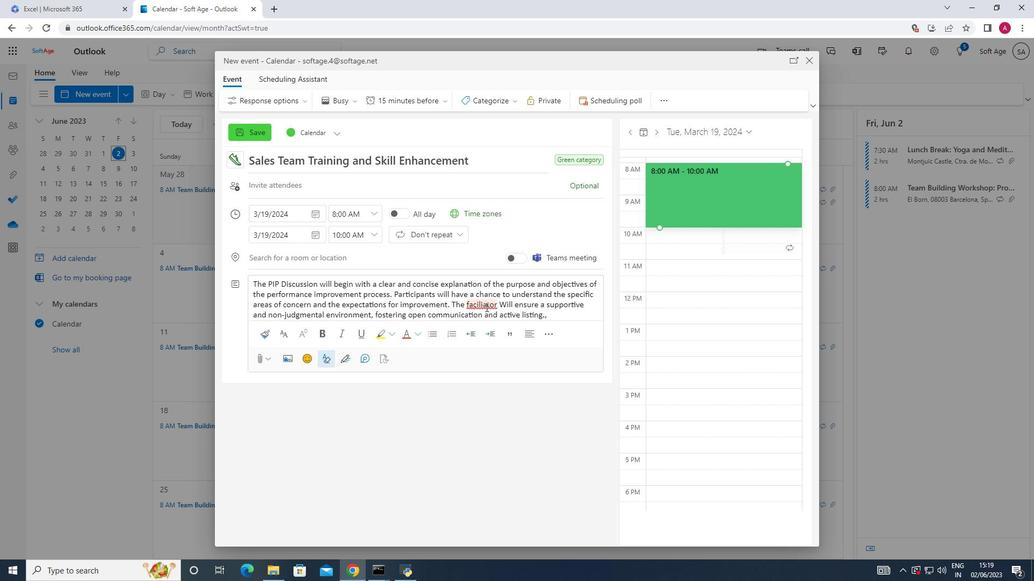 
Action: Mouse pressed left at (485, 305)
Screenshot: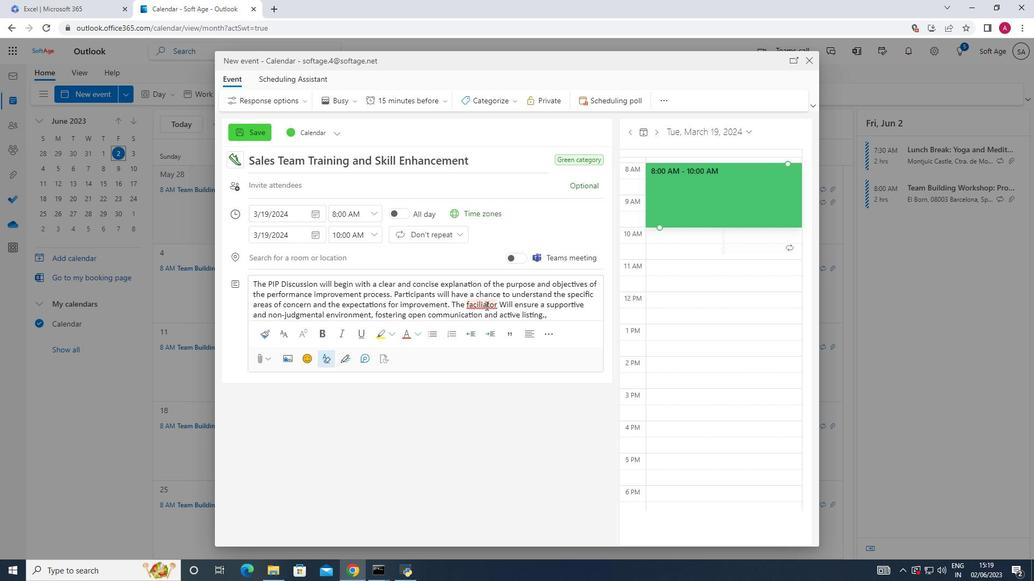 
Action: Mouse moved to (485, 333)
Screenshot: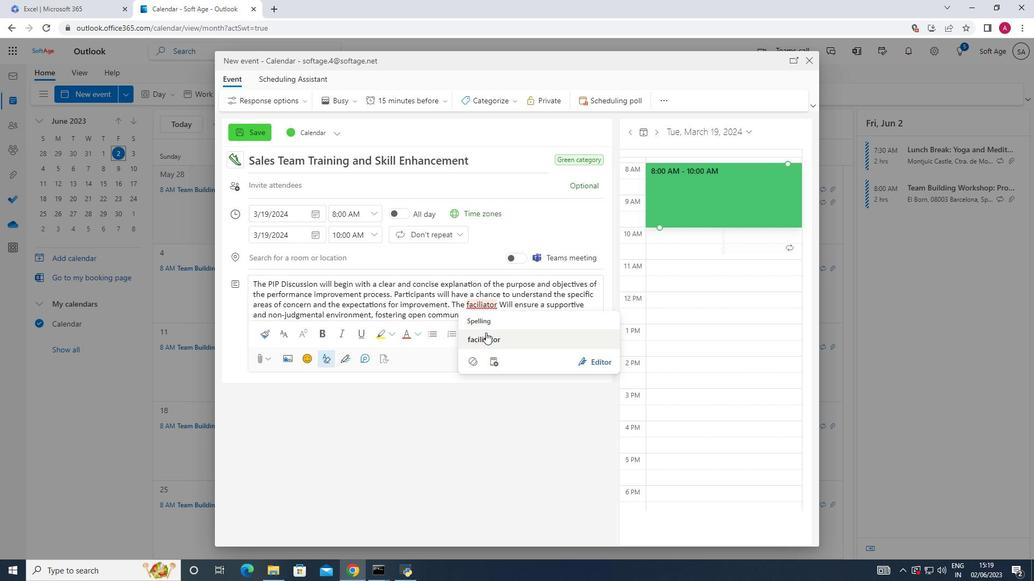 
Action: Mouse pressed left at (485, 333)
Screenshot: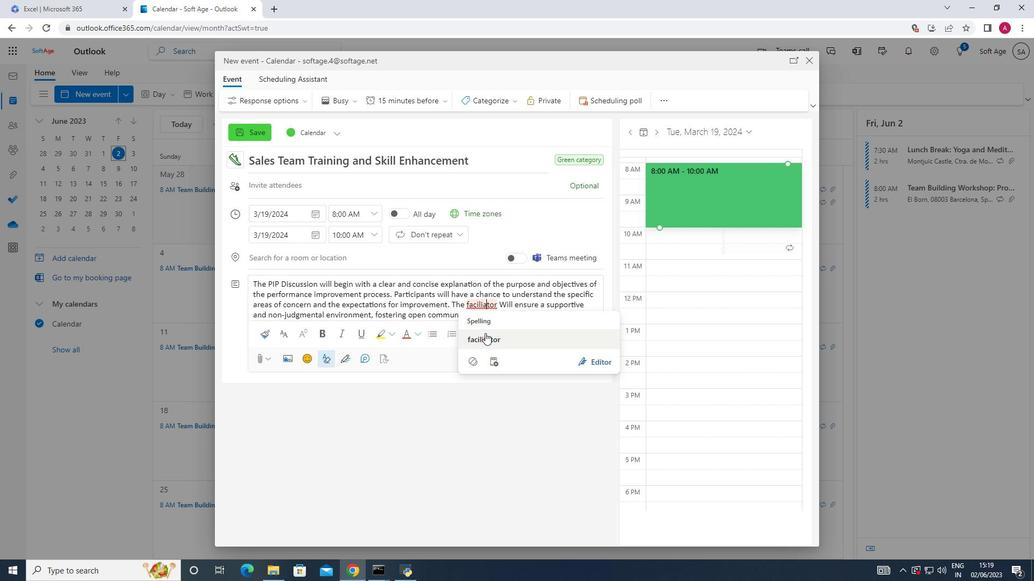 
Action: Mouse moved to (297, 186)
Screenshot: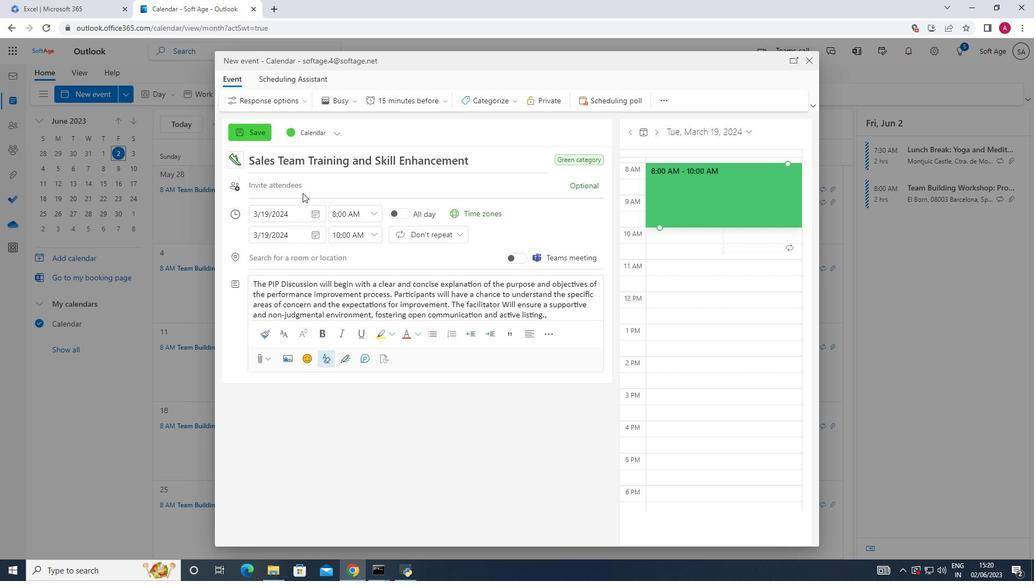 
Action: Mouse pressed left at (297, 186)
Screenshot: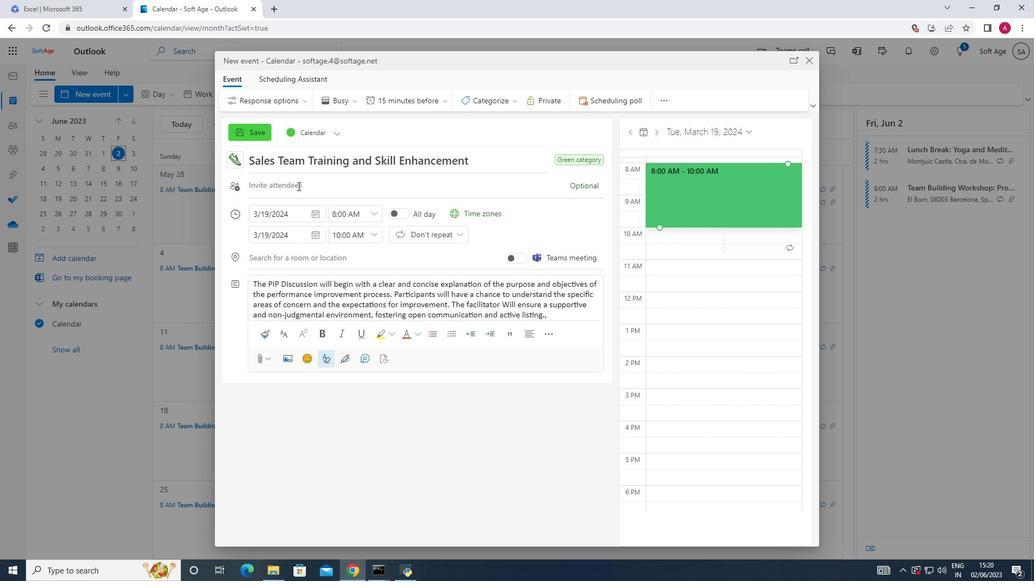 
Action: Mouse moved to (500, 363)
Screenshot: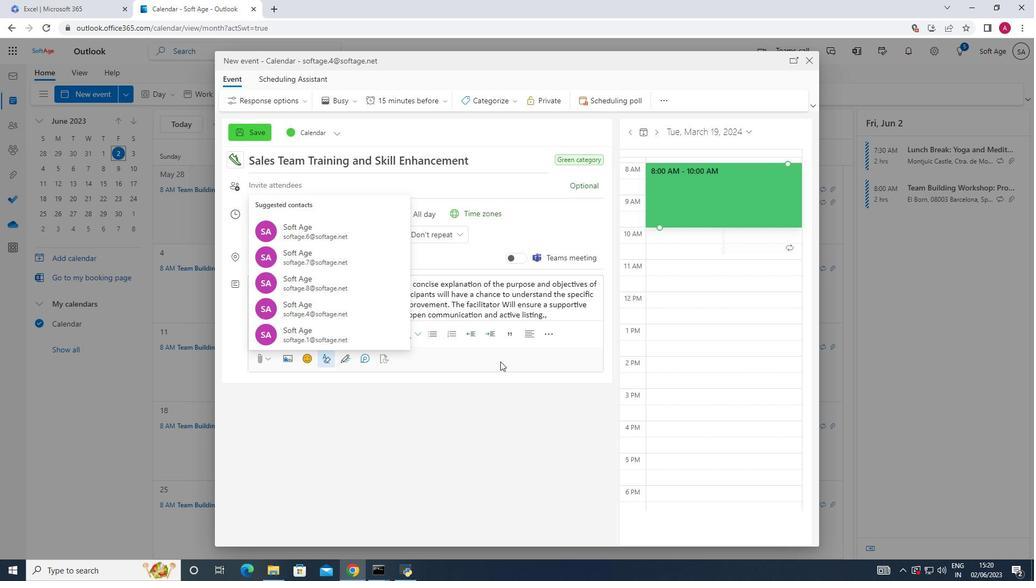 
Action: Mouse pressed left at (500, 363)
Screenshot: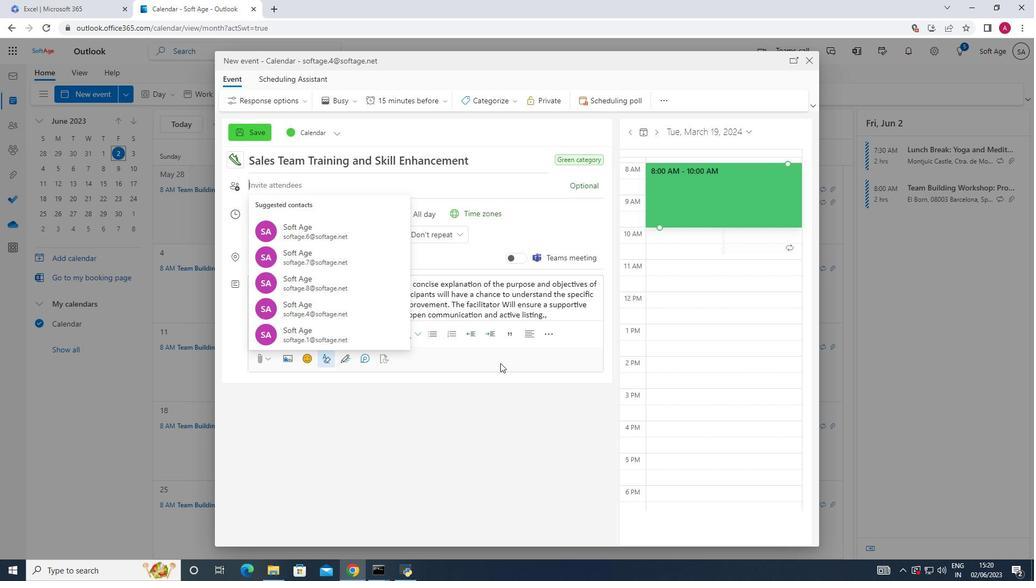 
Action: Mouse moved to (323, 259)
Screenshot: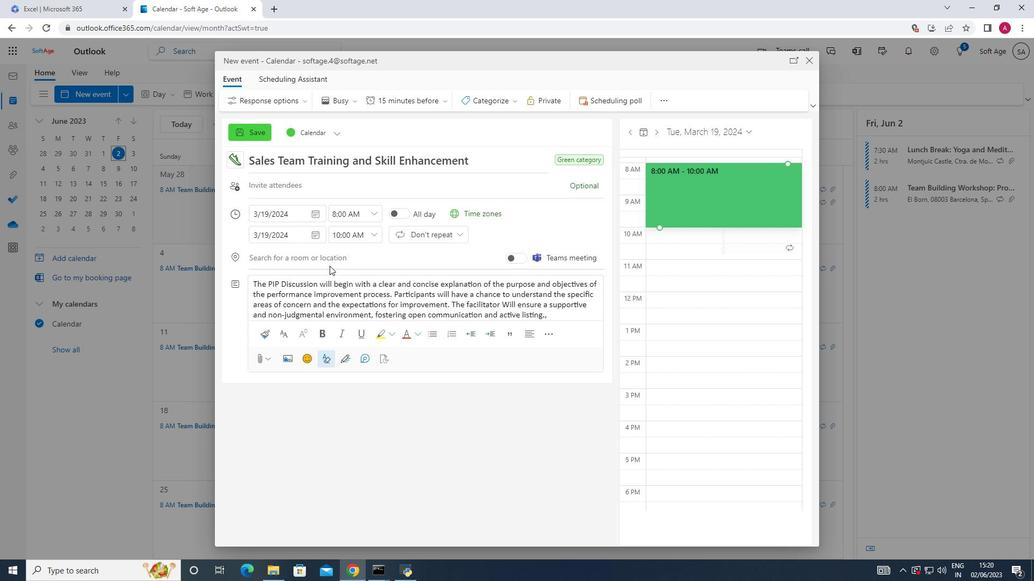 
Action: Mouse pressed left at (323, 259)
Screenshot: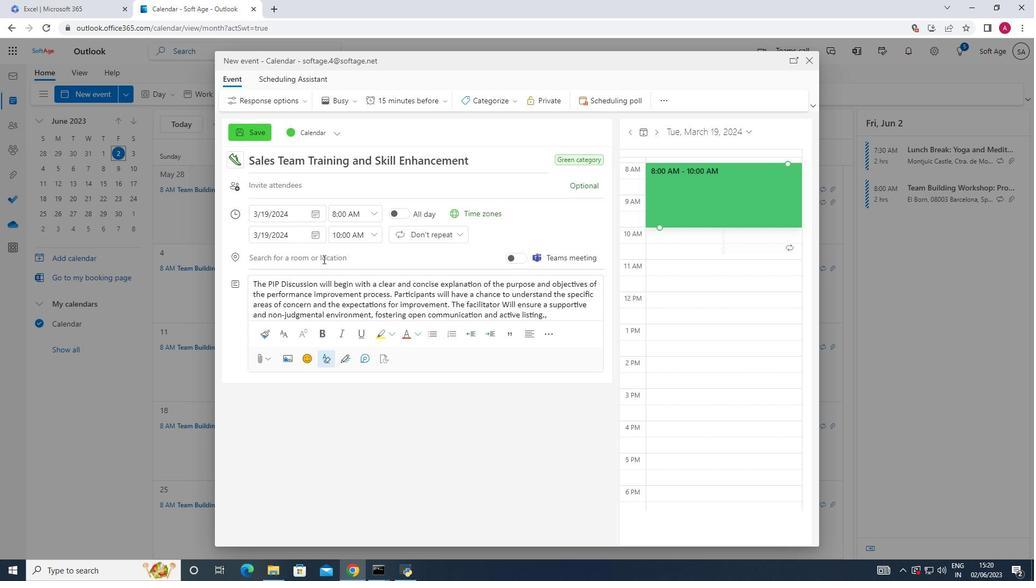 
Action: Key pressed <Key.shift_r><Key.shift_r>Kuala<Key.space><Key.shift_r><Key.shift_r><Key.shift_r><Key.shift_r><Key.shift_r><Key.shift_r><Key.shift_r><Key.shift_r><Key.shift_r><Key.shift_r><Key.shift_r><Key.shift_r><Key.shift_r><Key.shift_r><Key.shift_r><Key.shift_r><Key.shift_r><Key.shift_r><Key.shift_r><Key.shift_r><Key.shift_r><Key.shift_r><Key.shift_r><Key.shift_r><Key.shift_r>Lumpur,<Key.shift_r>Malaysia
Screenshot: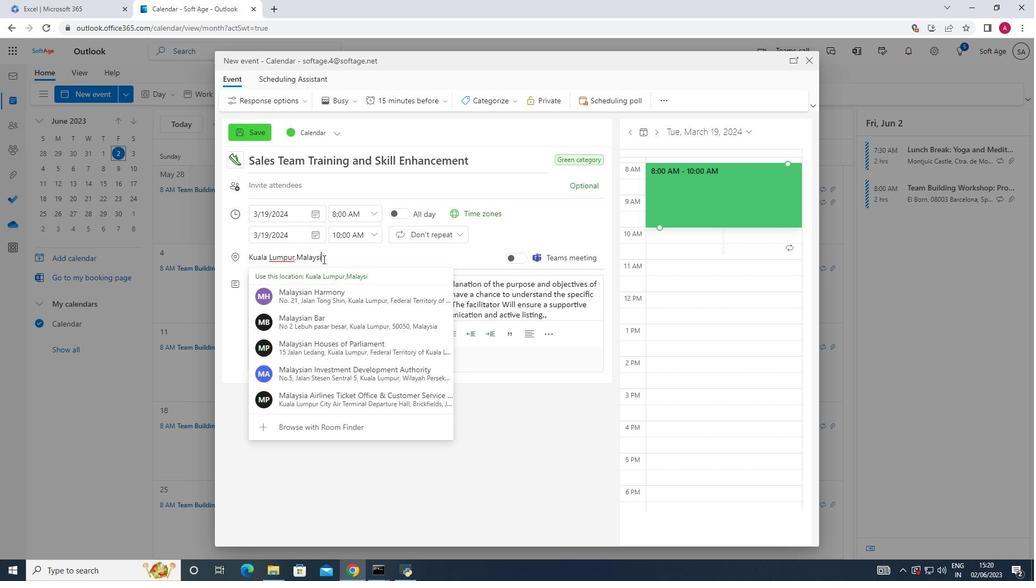 
Action: Mouse moved to (351, 274)
Screenshot: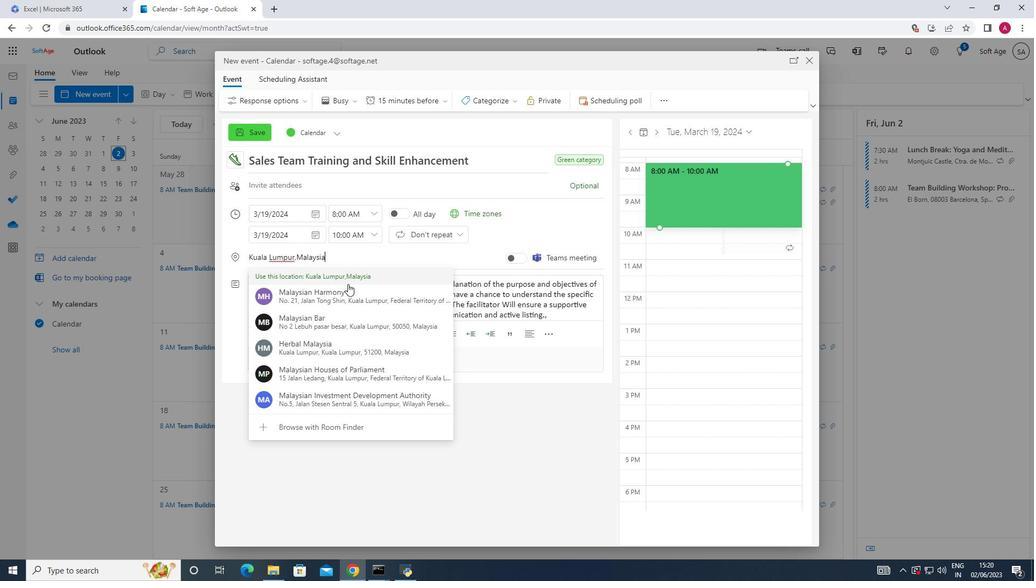 
Action: Mouse pressed left at (351, 274)
Screenshot: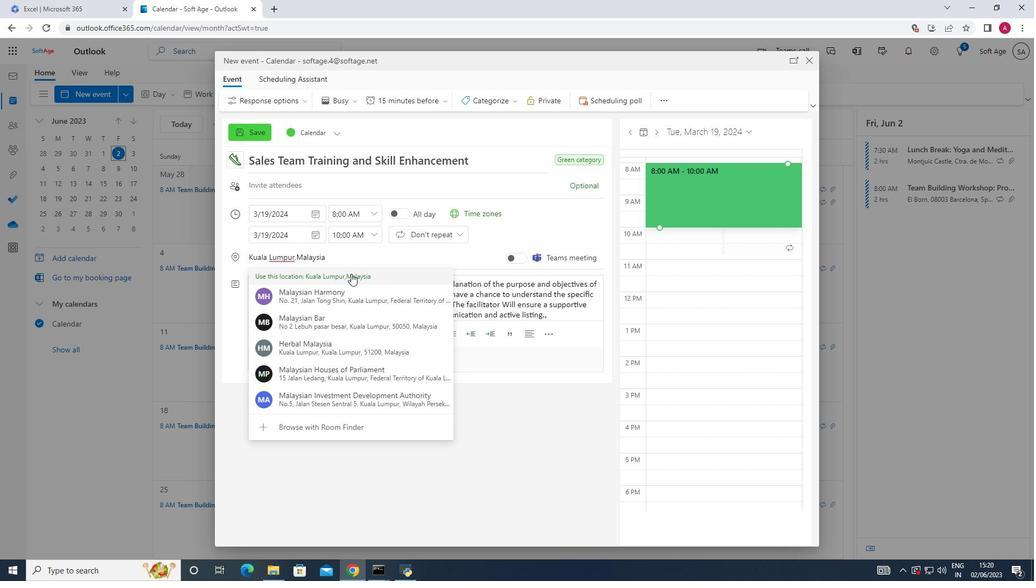 
Action: Mouse moved to (295, 185)
Screenshot: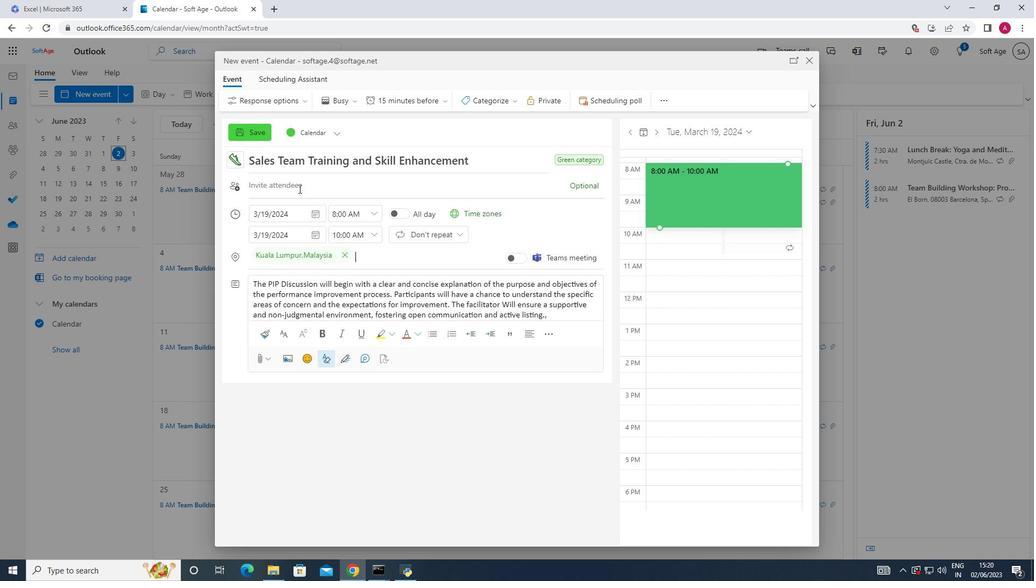 
Action: Mouse pressed left at (295, 185)
Screenshot: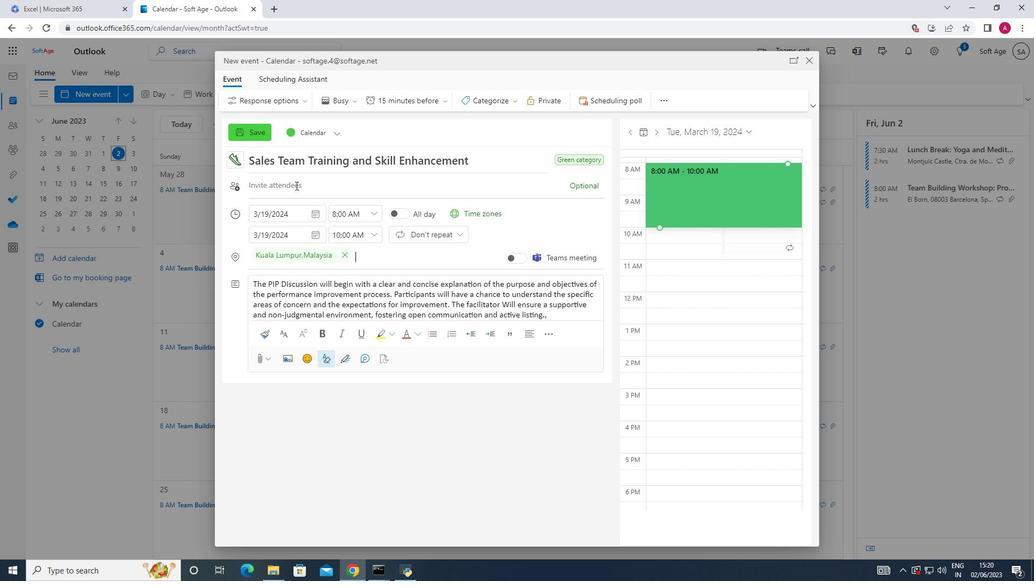 
Action: Key pressed softage.9<Key.shift>@s
Screenshot: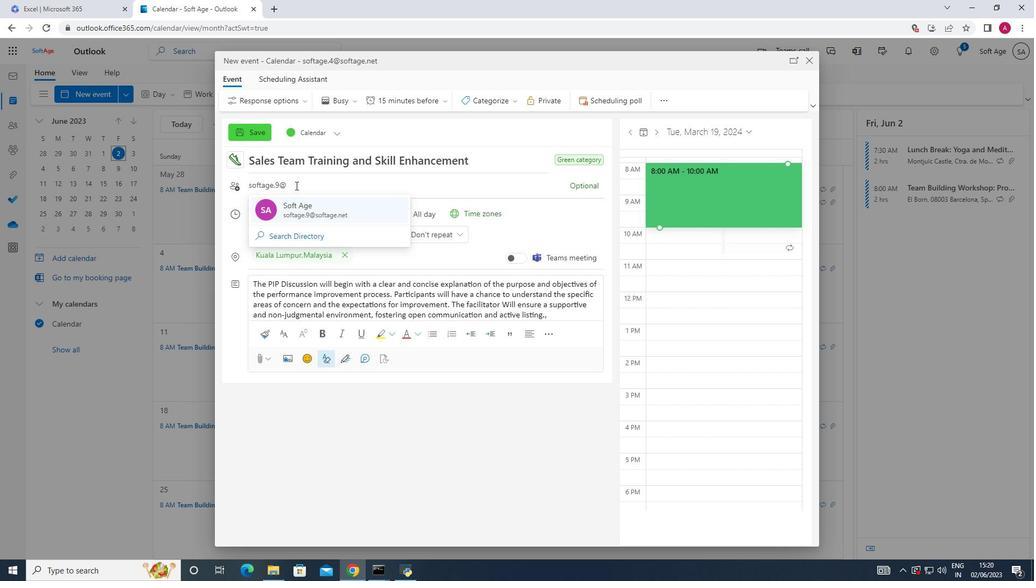 
Action: Mouse moved to (316, 213)
Screenshot: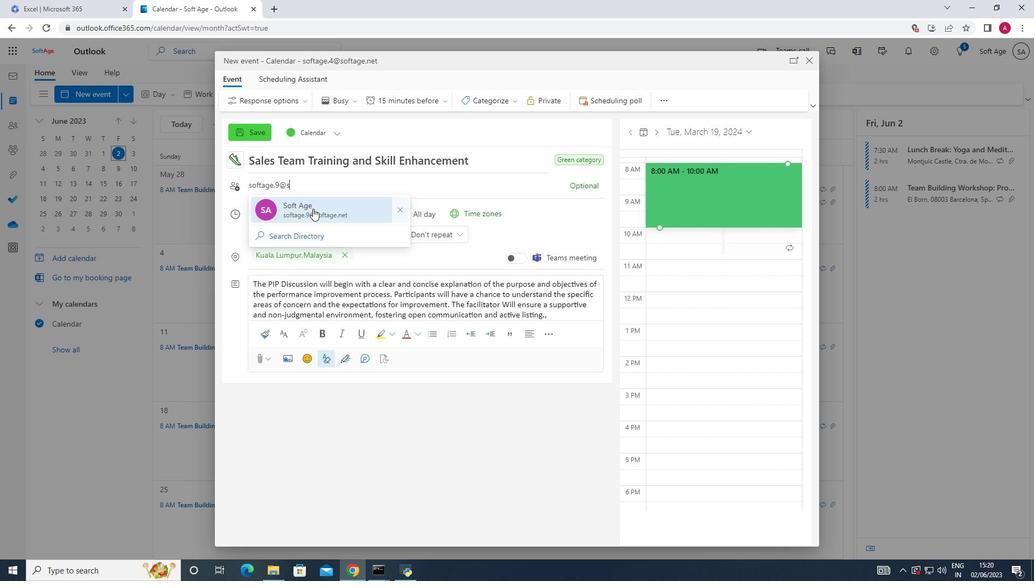 
Action: Mouse pressed left at (316, 213)
Screenshot: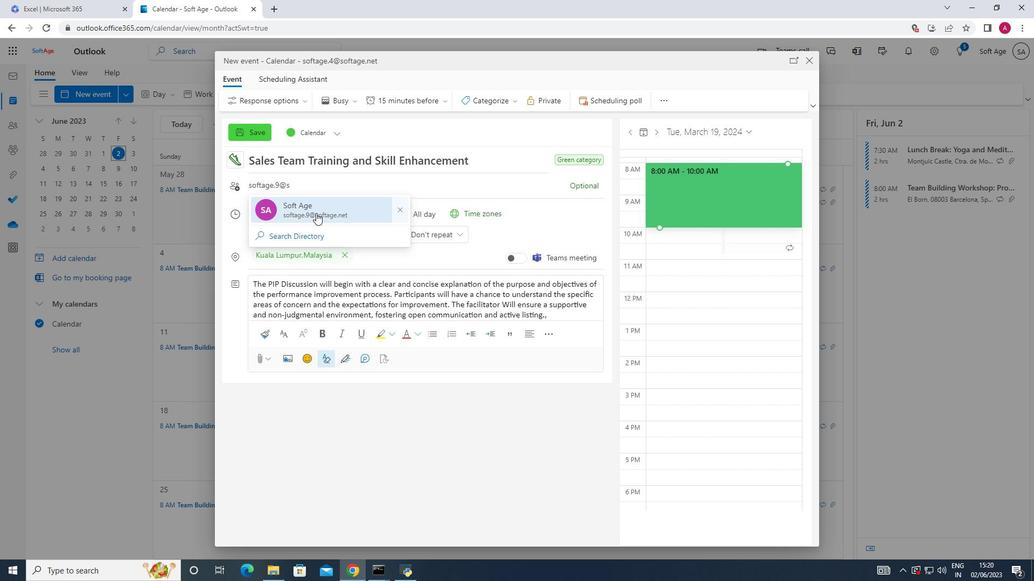 
Action: Key pressed softage.10
Screenshot: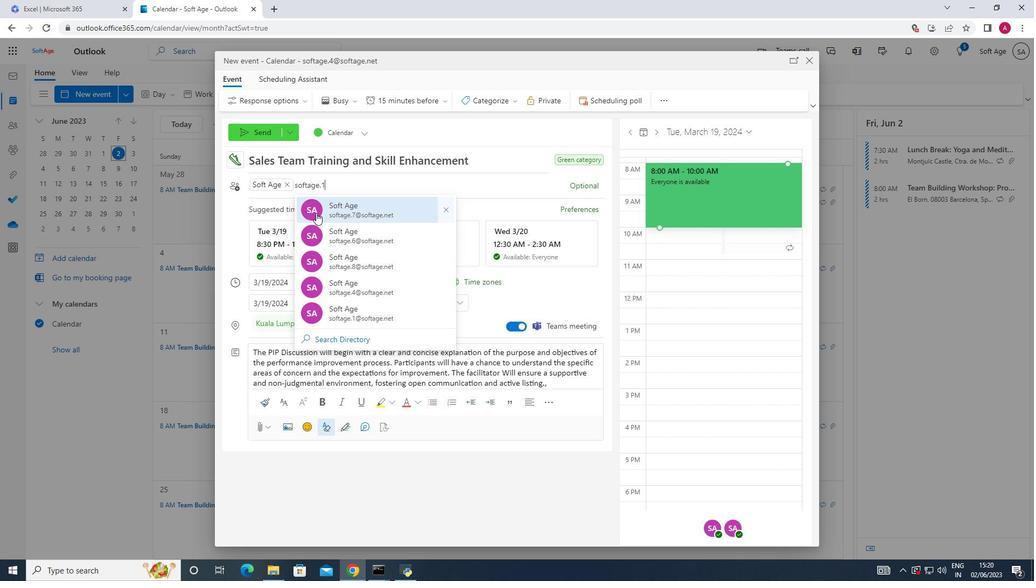 
Action: Mouse moved to (346, 211)
Screenshot: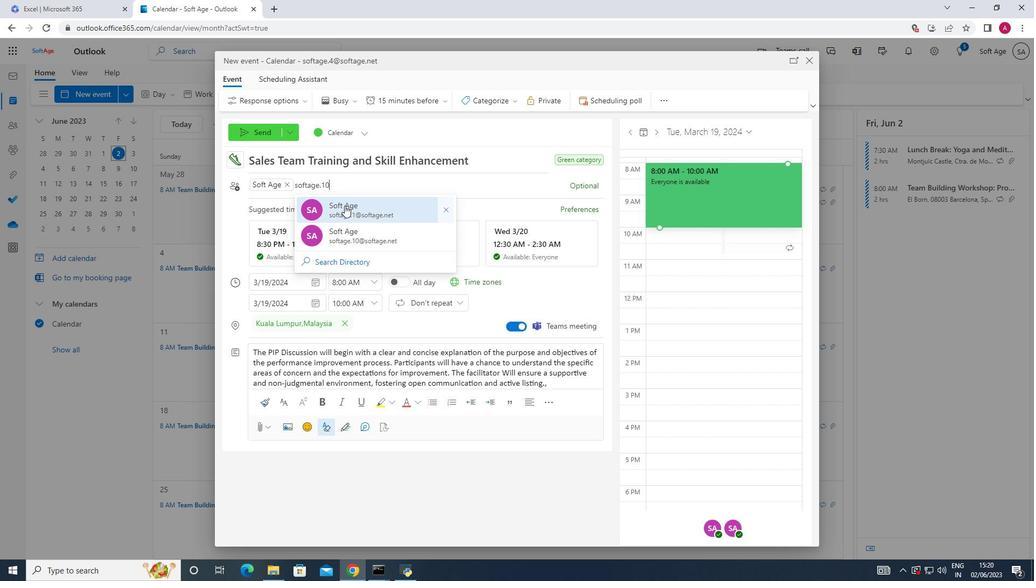 
Action: Mouse pressed left at (346, 211)
Screenshot: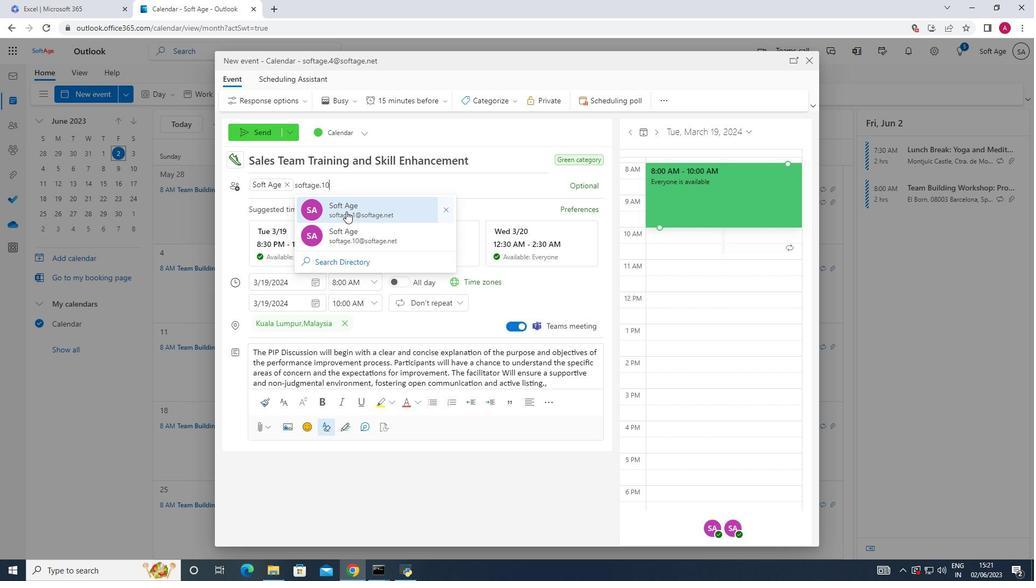 
Action: Mouse moved to (346, 212)
Screenshot: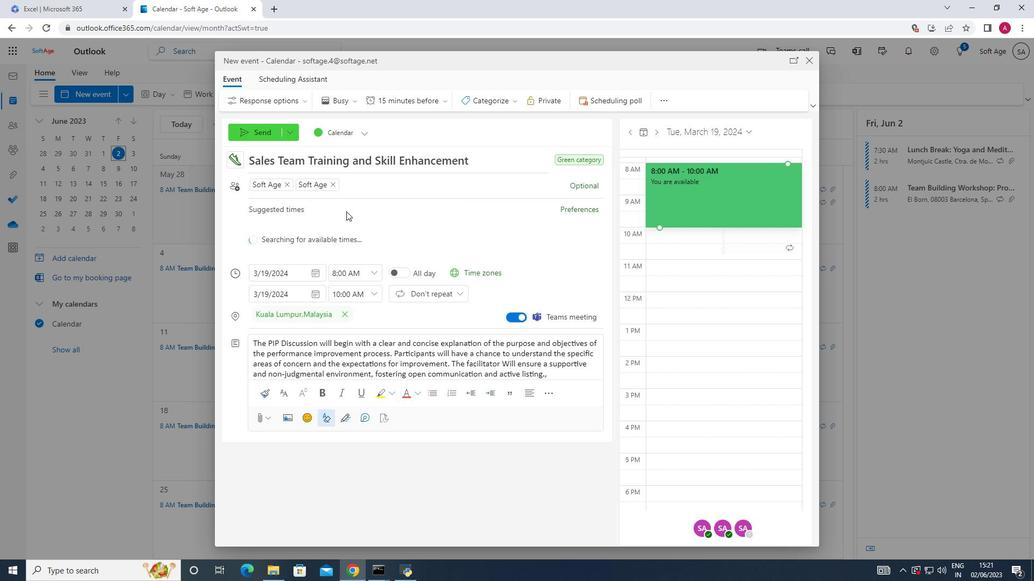 
Action: Mouse scrolled (346, 212) with delta (0, 0)
Screenshot: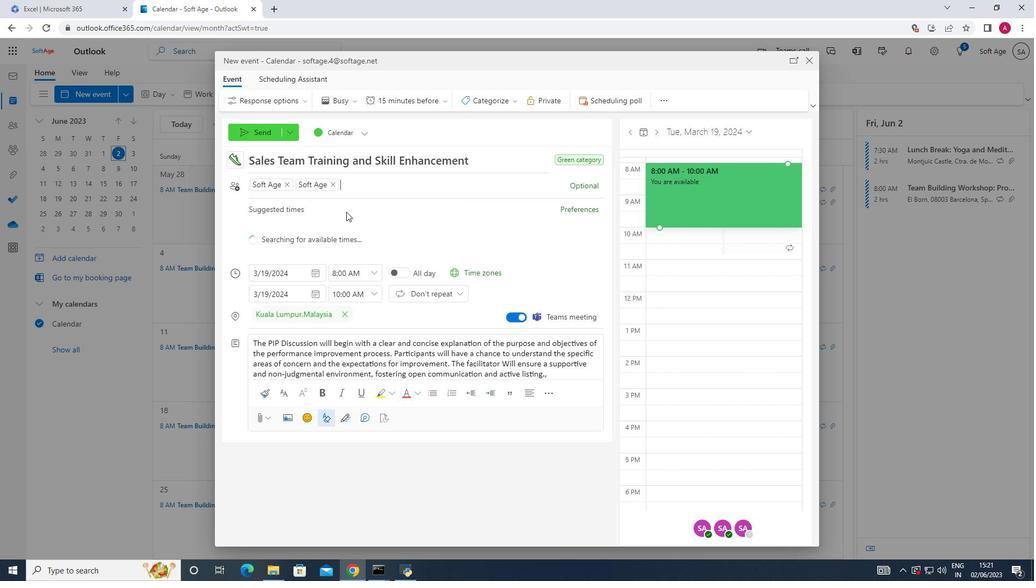 
Action: Mouse moved to (442, 103)
Screenshot: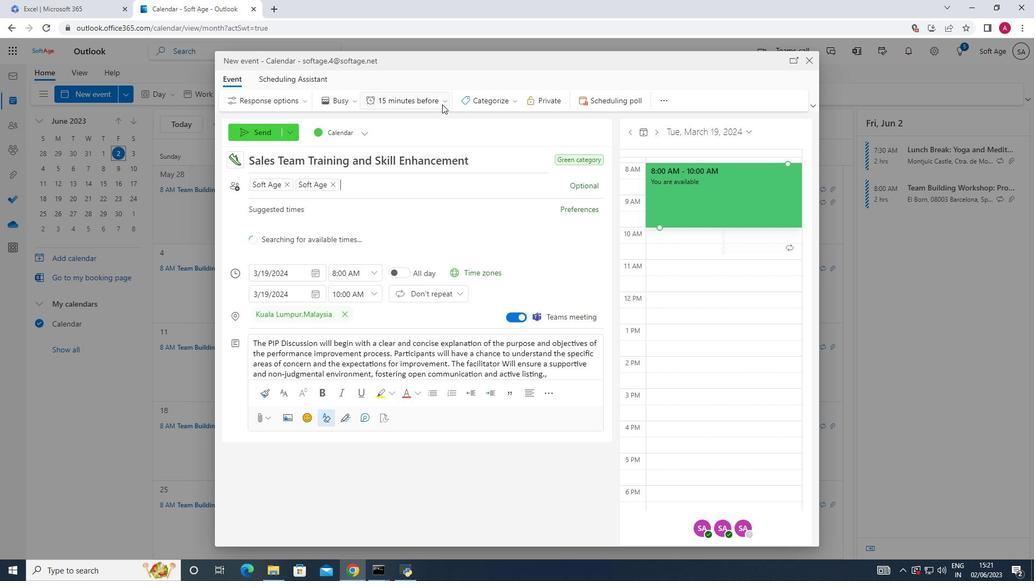 
Action: Mouse pressed left at (442, 103)
Screenshot: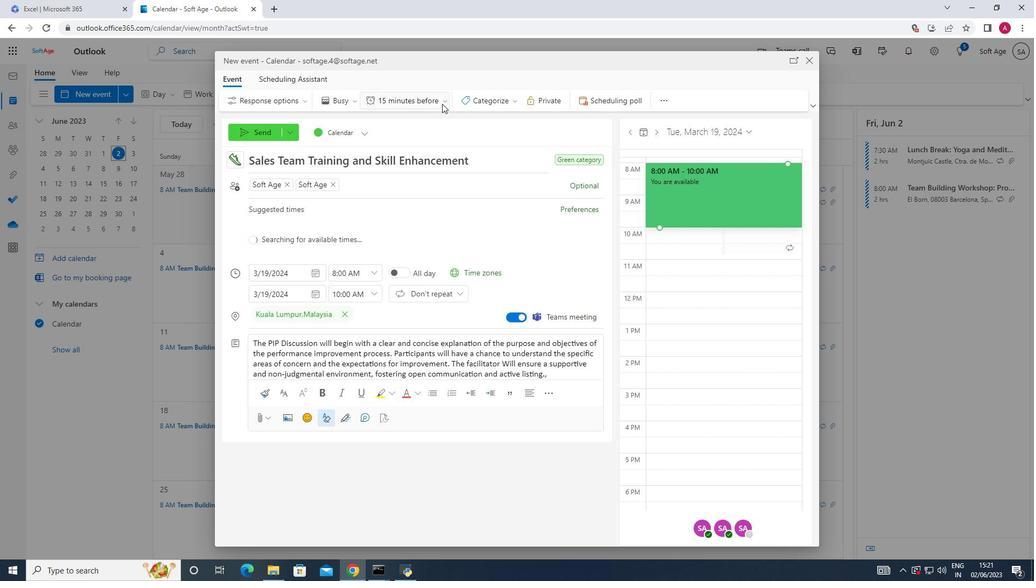 
Action: Mouse moved to (429, 158)
Screenshot: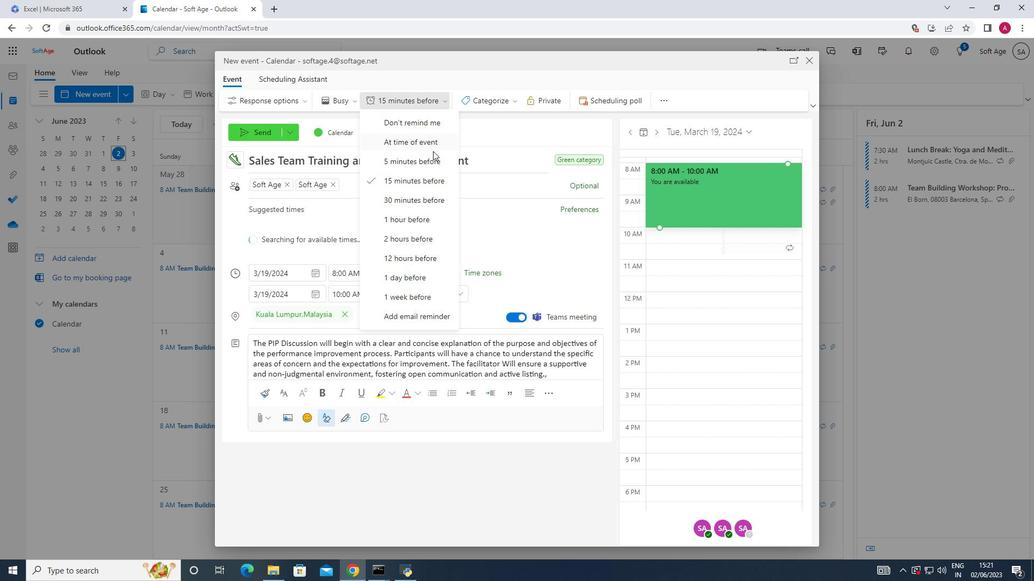 
Action: Mouse pressed left at (429, 158)
Screenshot: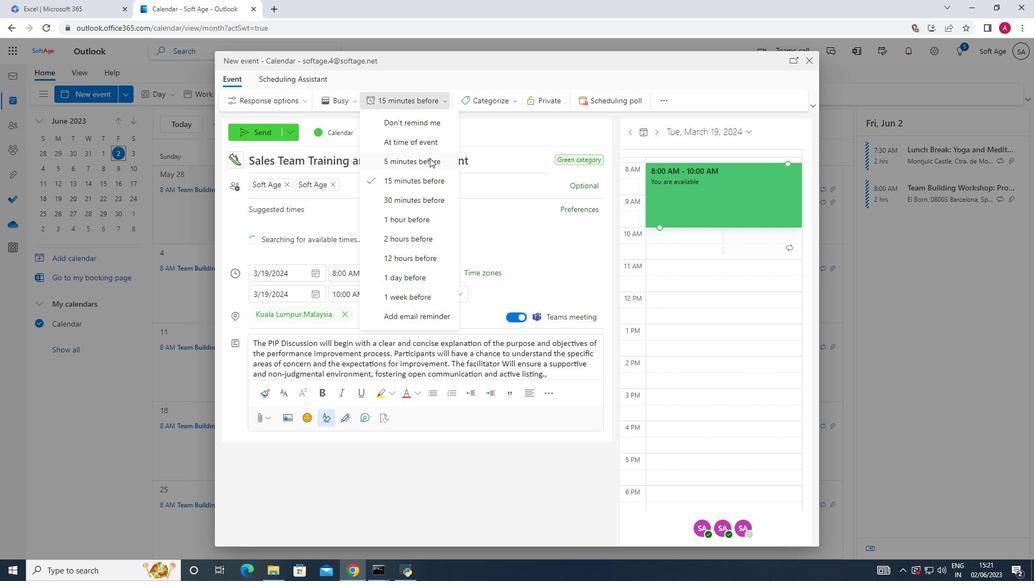 
Action: Mouse moved to (264, 126)
Screenshot: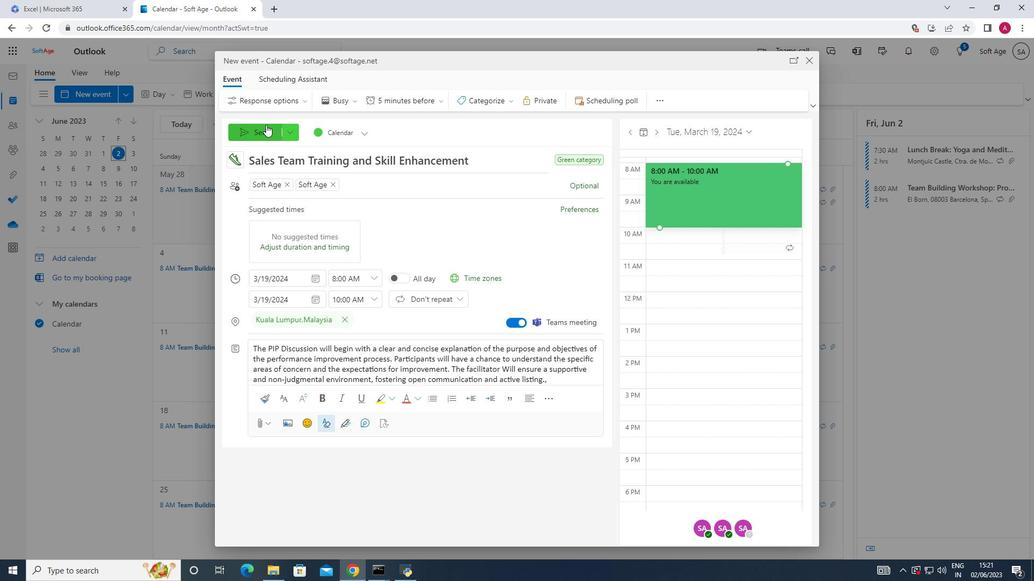 
Action: Mouse pressed left at (264, 126)
Screenshot: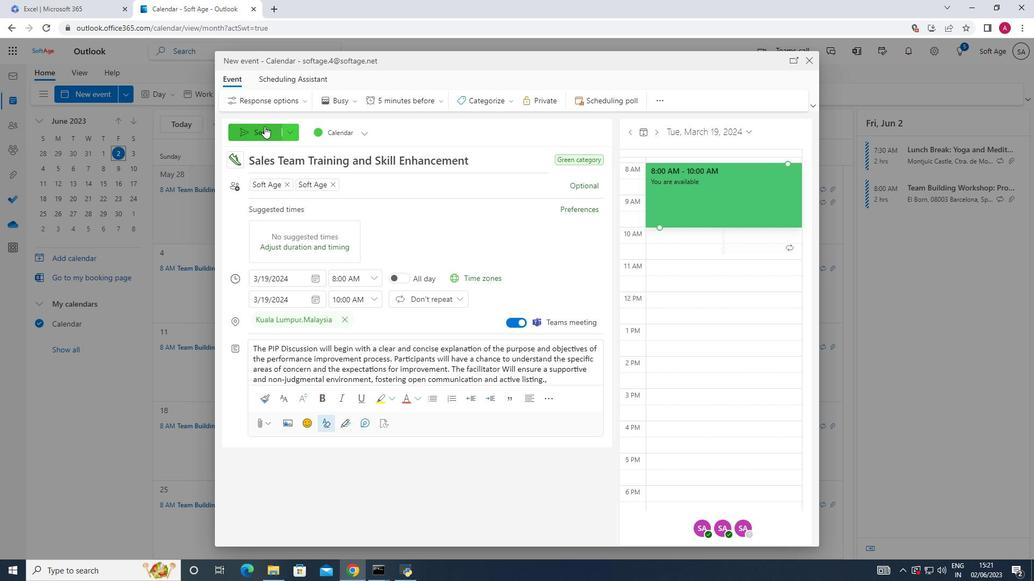 
